 Task: For heading Arial with bold.  font size for heading22,  'Change the font style of data to'Arial Narrow.  and font size to 14,  Change the alignment of both headline & data to Align middle.  In the sheet   Budget Tracker book
Action: Mouse moved to (68, 133)
Screenshot: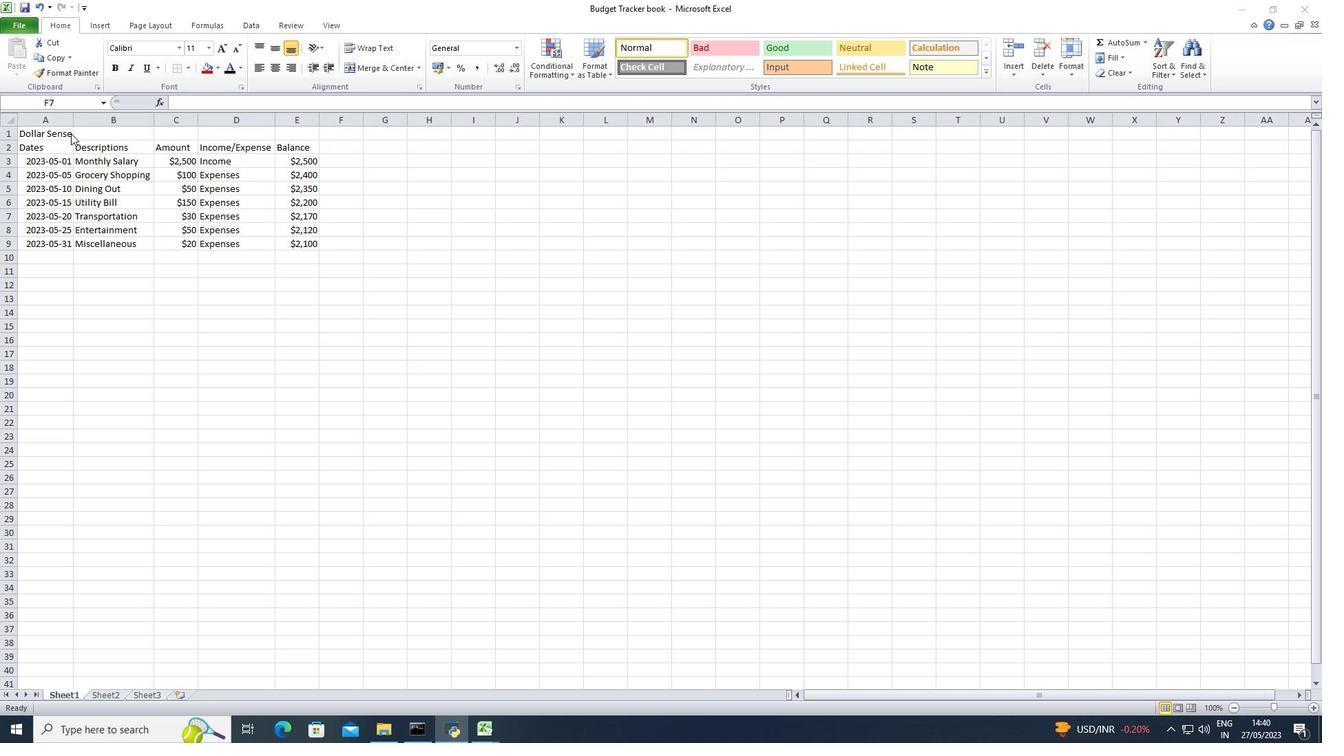 
Action: Mouse pressed left at (68, 133)
Screenshot: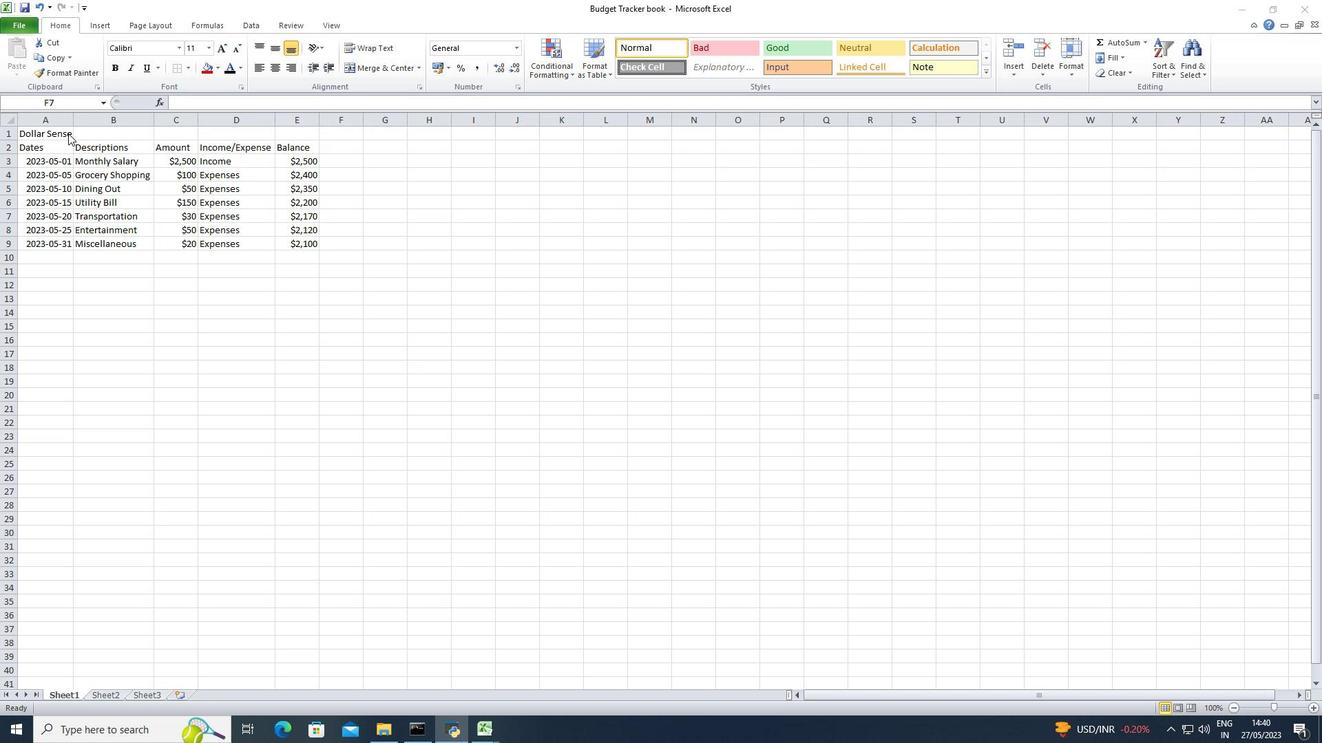 
Action: Mouse moved to (68, 133)
Screenshot: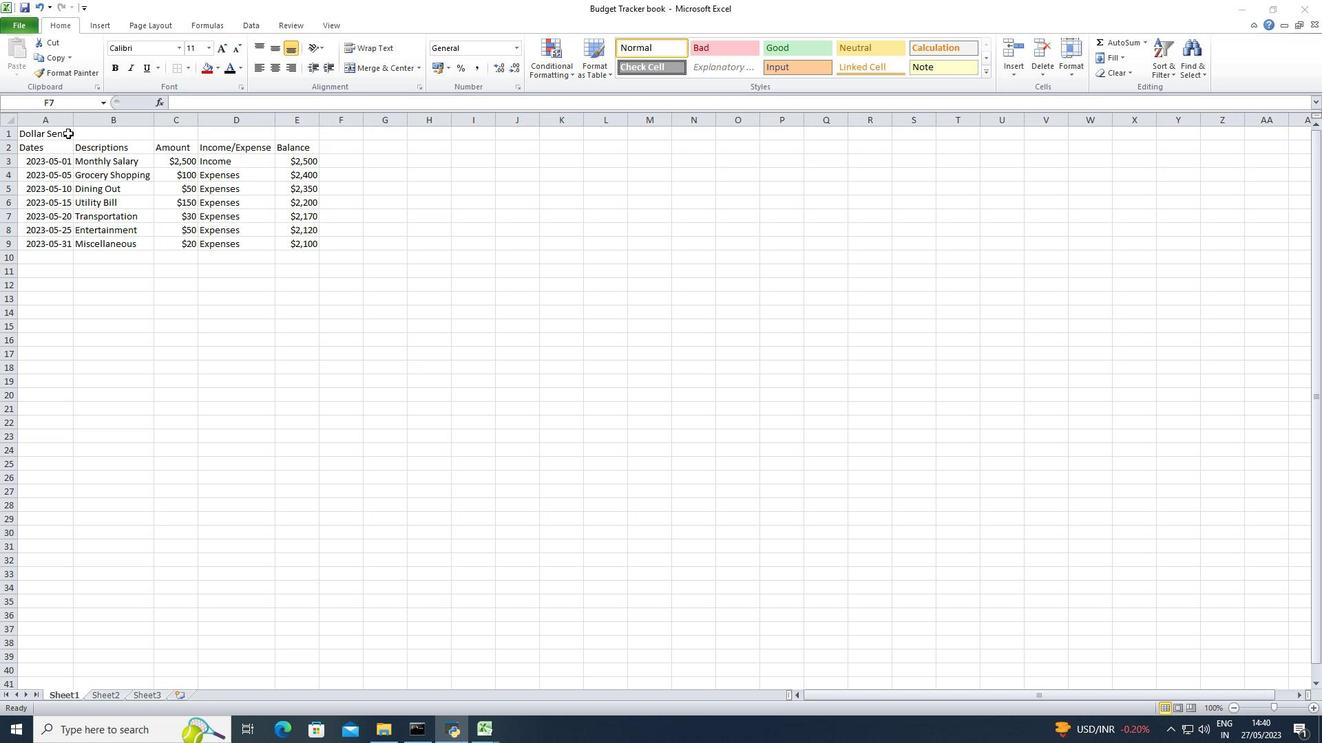 
Action: Mouse pressed left at (68, 133)
Screenshot: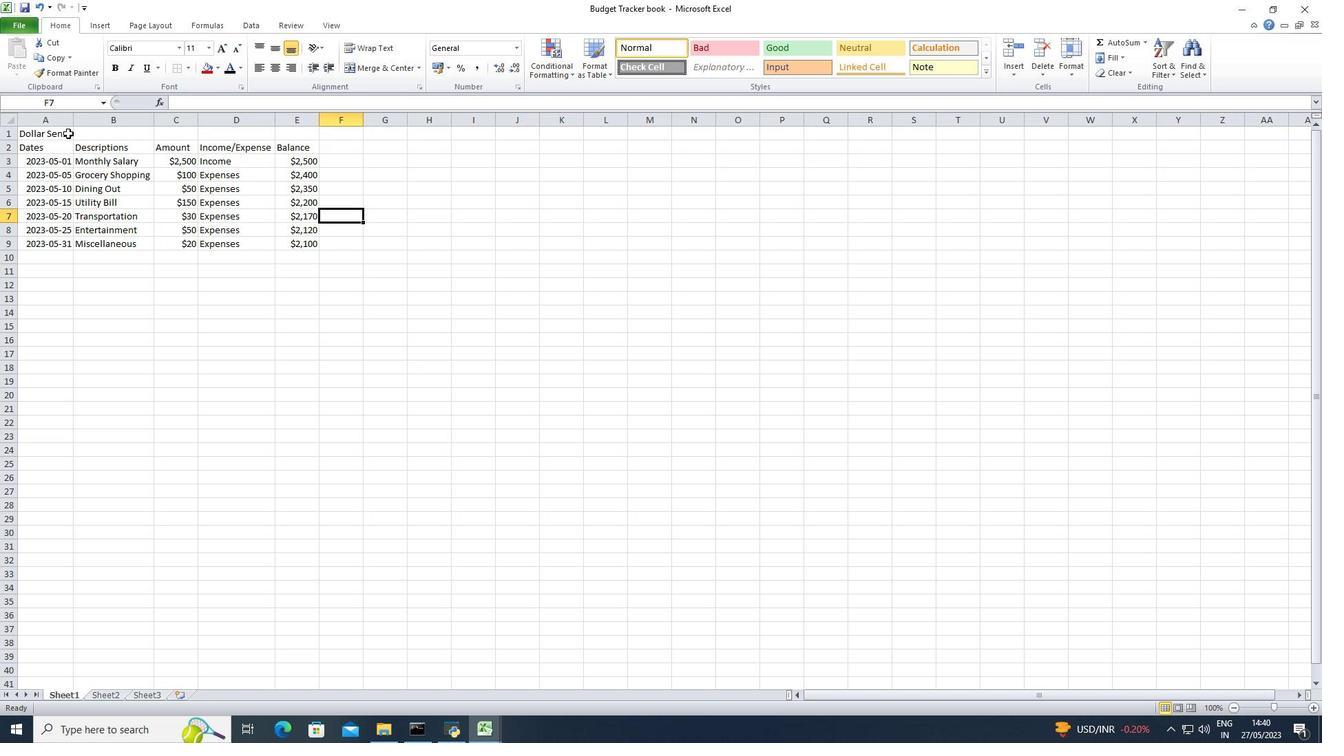 
Action: Mouse moved to (181, 46)
Screenshot: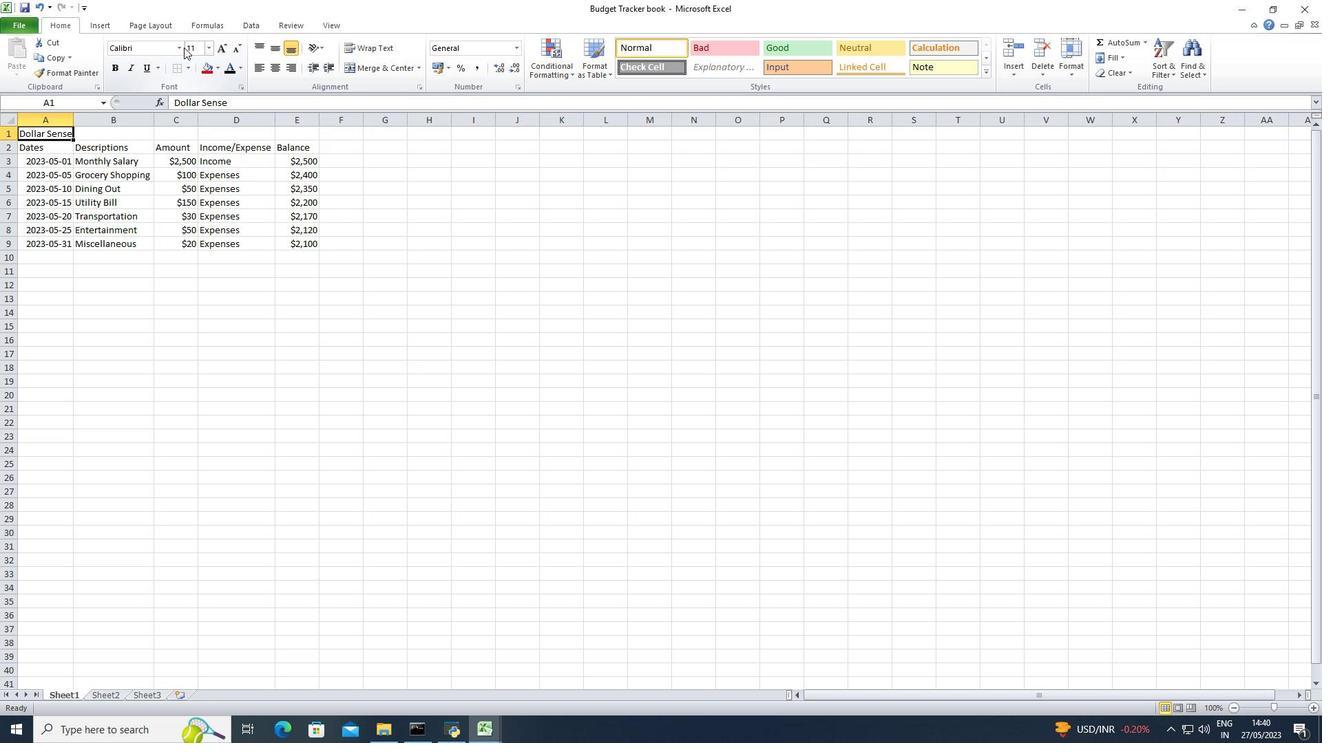 
Action: Mouse pressed left at (181, 46)
Screenshot: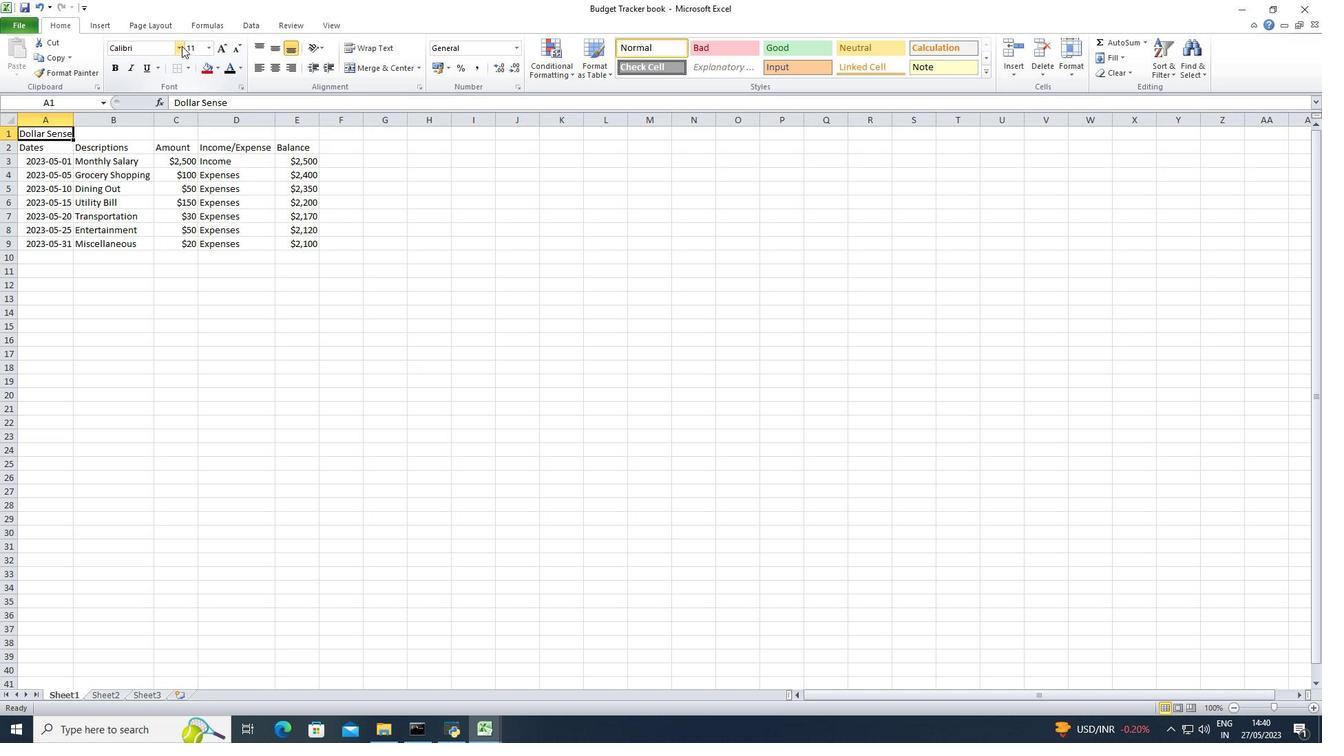 
Action: Mouse moved to (170, 62)
Screenshot: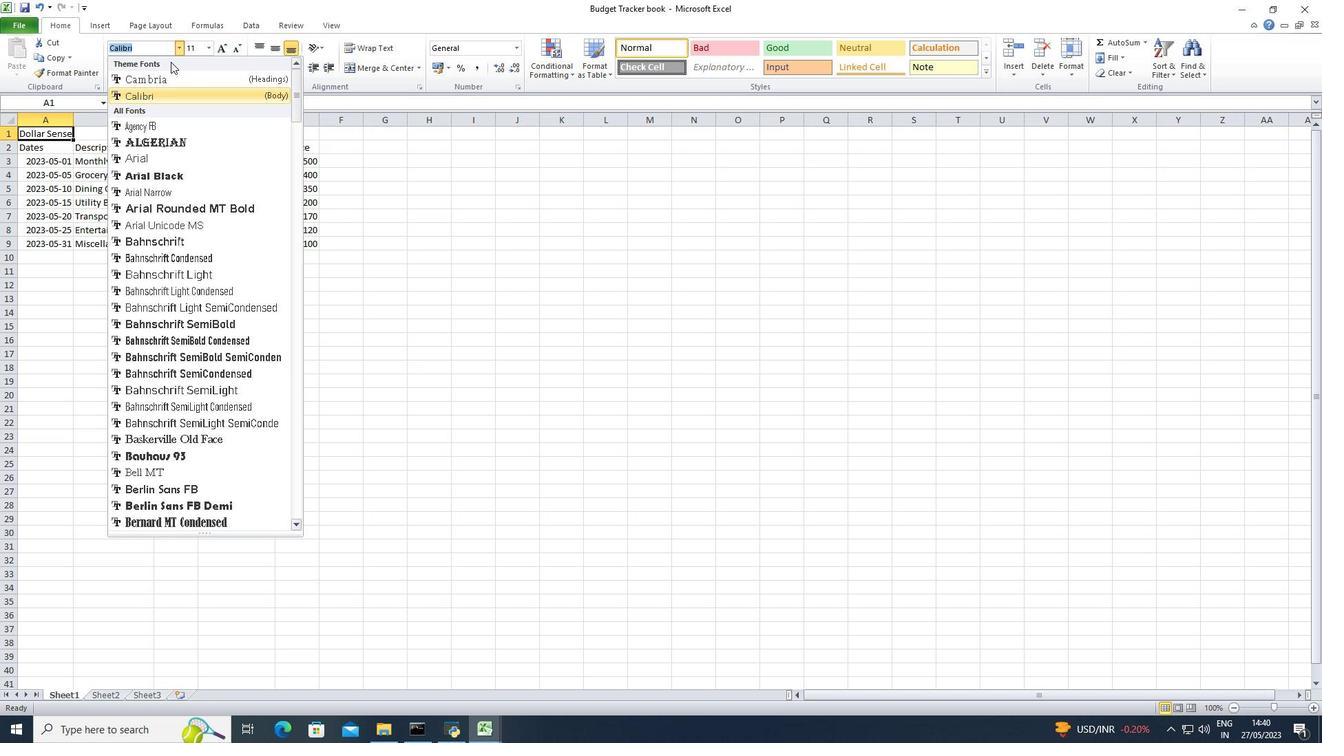 
Action: Mouse scrolled (170, 61) with delta (0, 0)
Screenshot: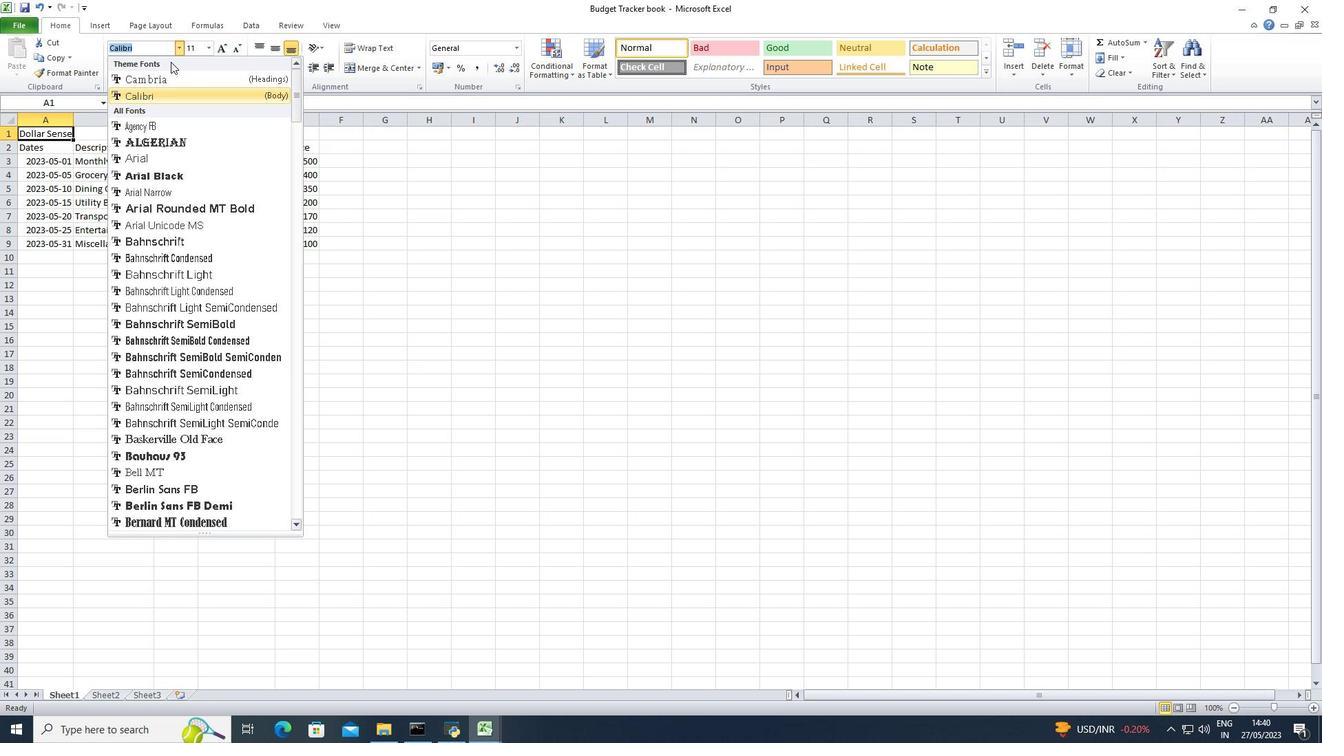 
Action: Mouse moved to (170, 64)
Screenshot: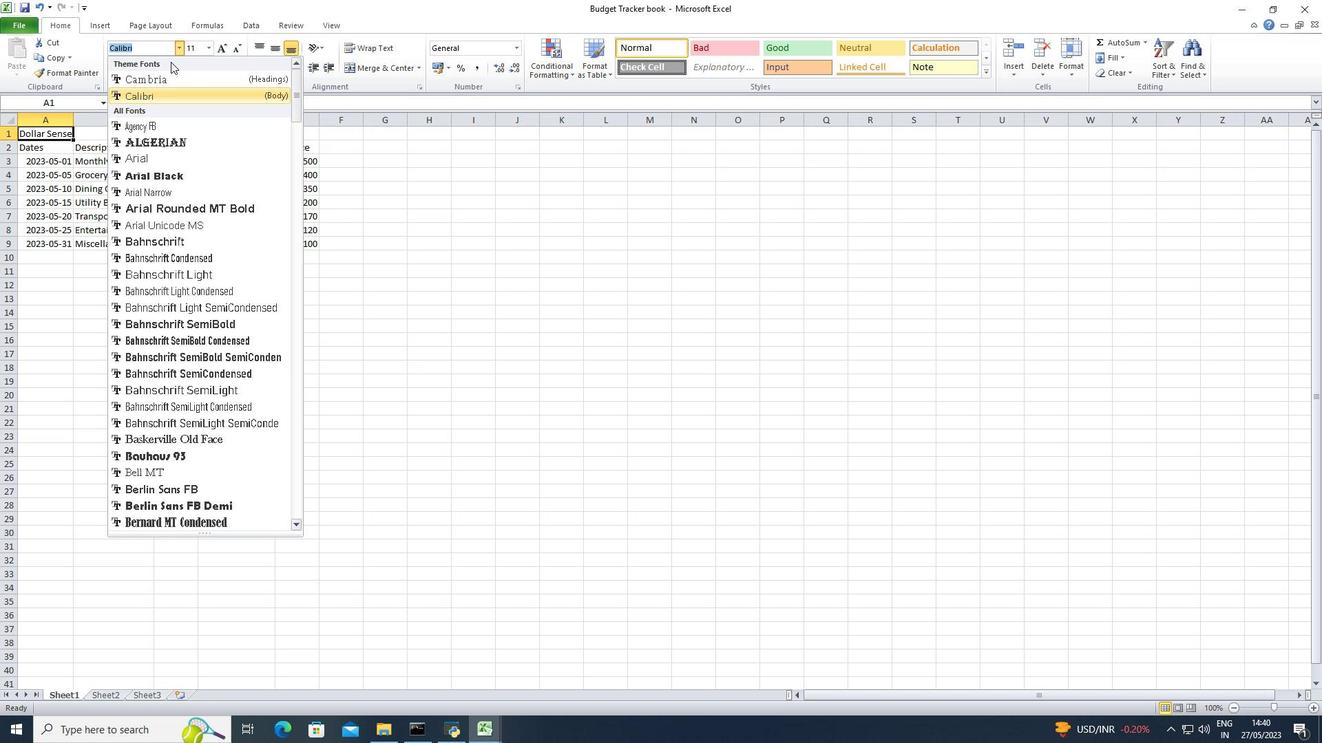 
Action: Mouse scrolled (170, 64) with delta (0, 0)
Screenshot: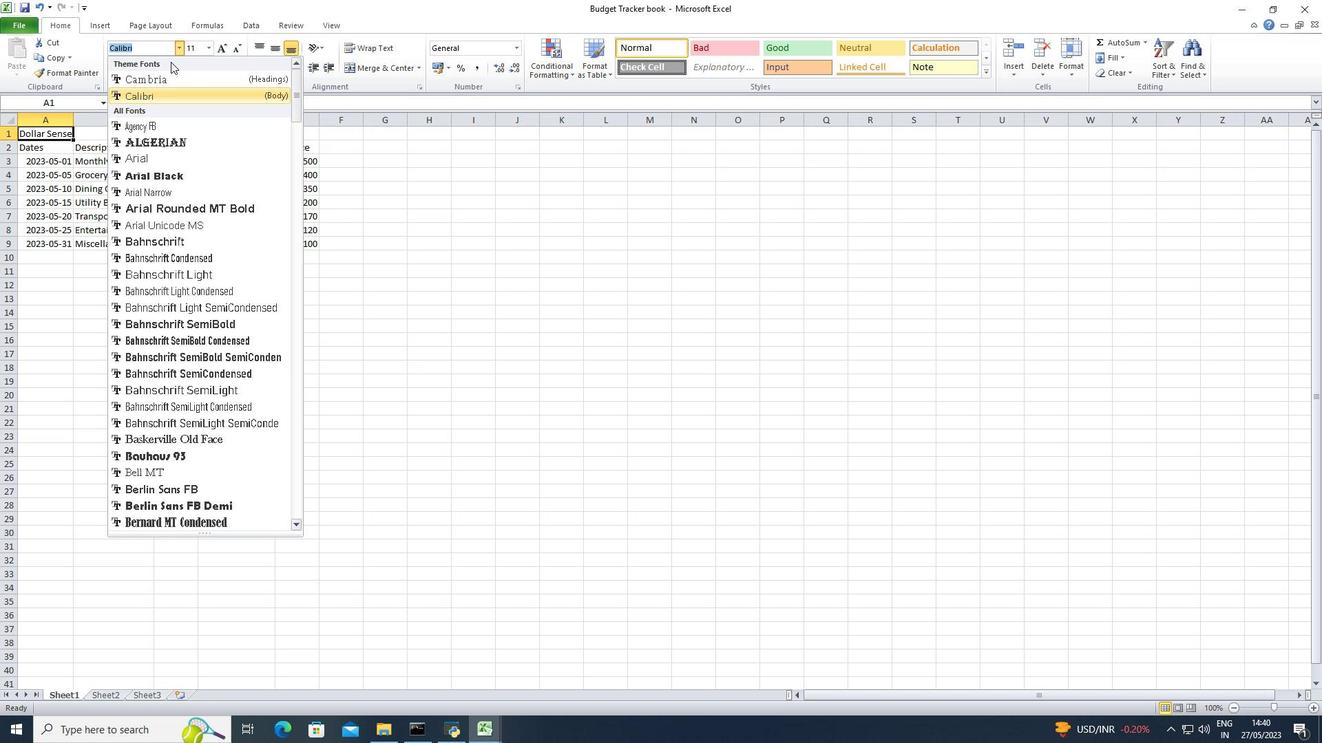
Action: Mouse moved to (170, 69)
Screenshot: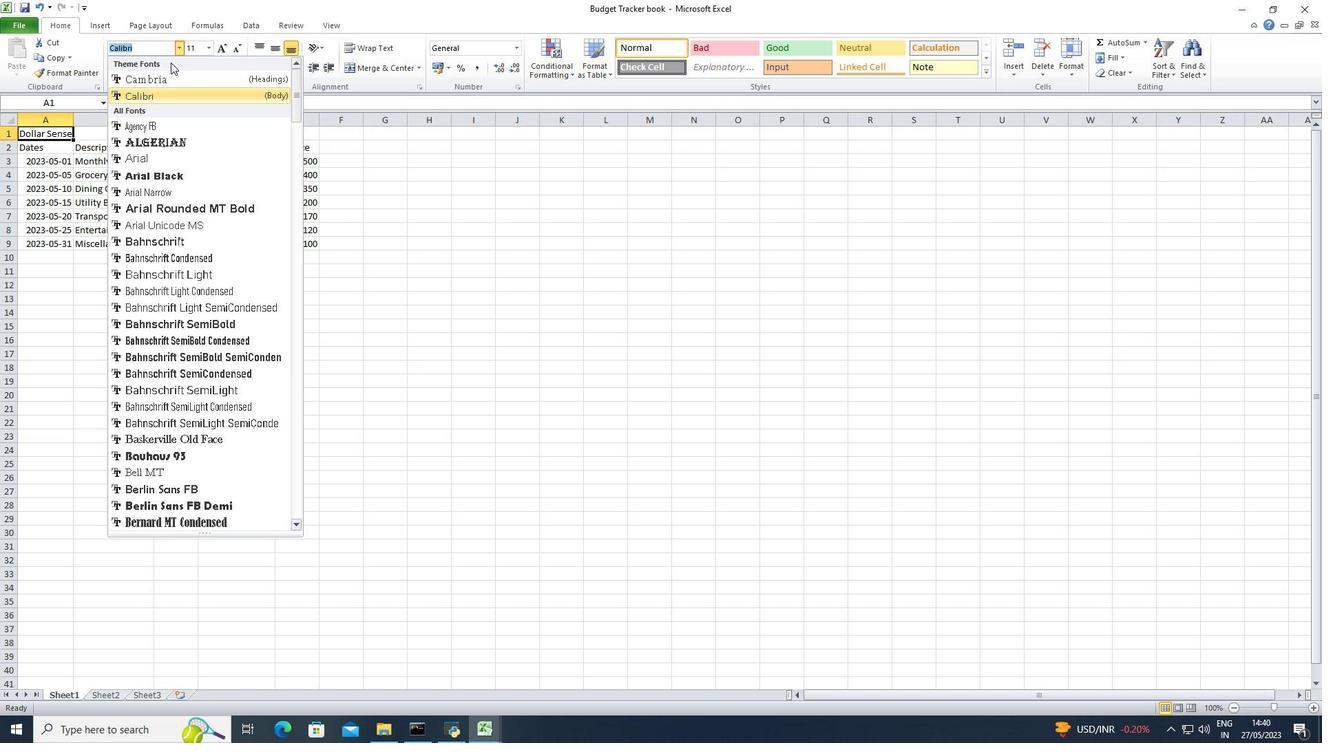 
Action: Mouse scrolled (170, 68) with delta (0, 0)
Screenshot: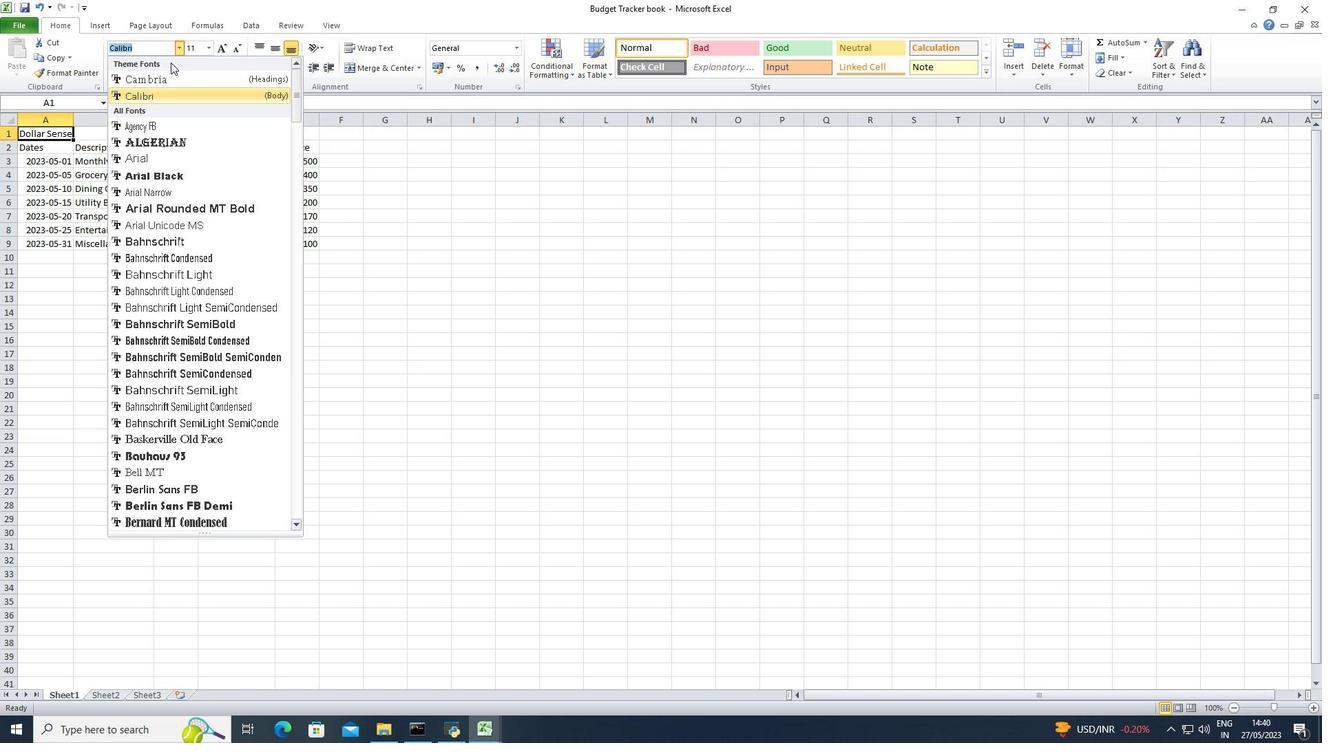 
Action: Mouse moved to (168, 79)
Screenshot: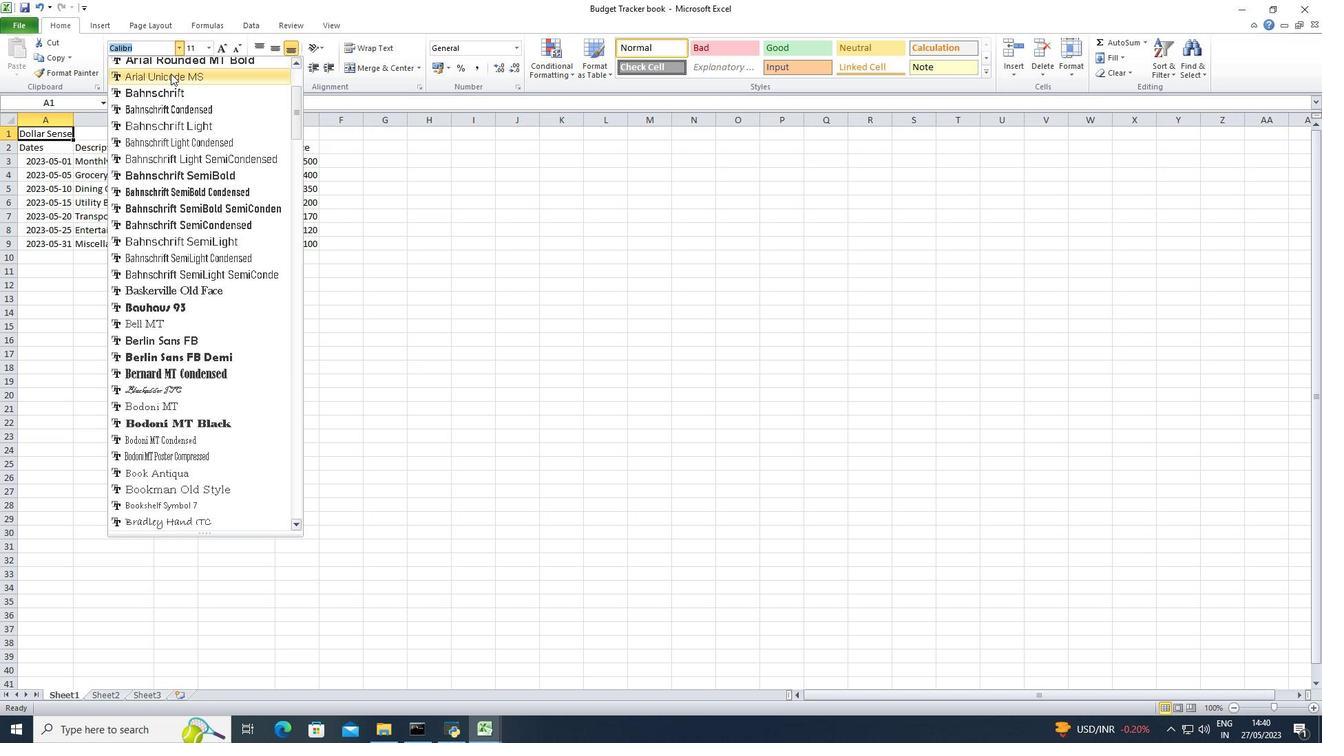 
Action: Mouse scrolled (168, 79) with delta (0, 0)
Screenshot: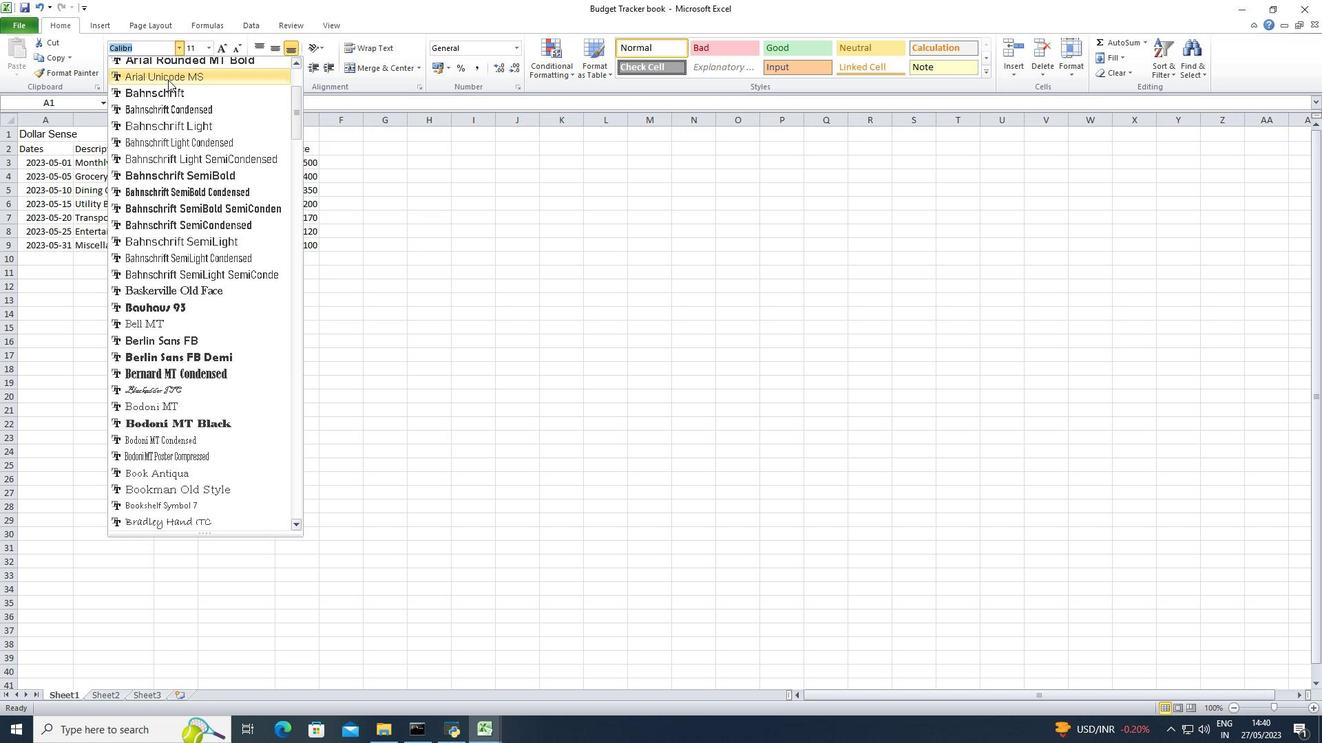 
Action: Mouse scrolled (168, 80) with delta (0, 0)
Screenshot: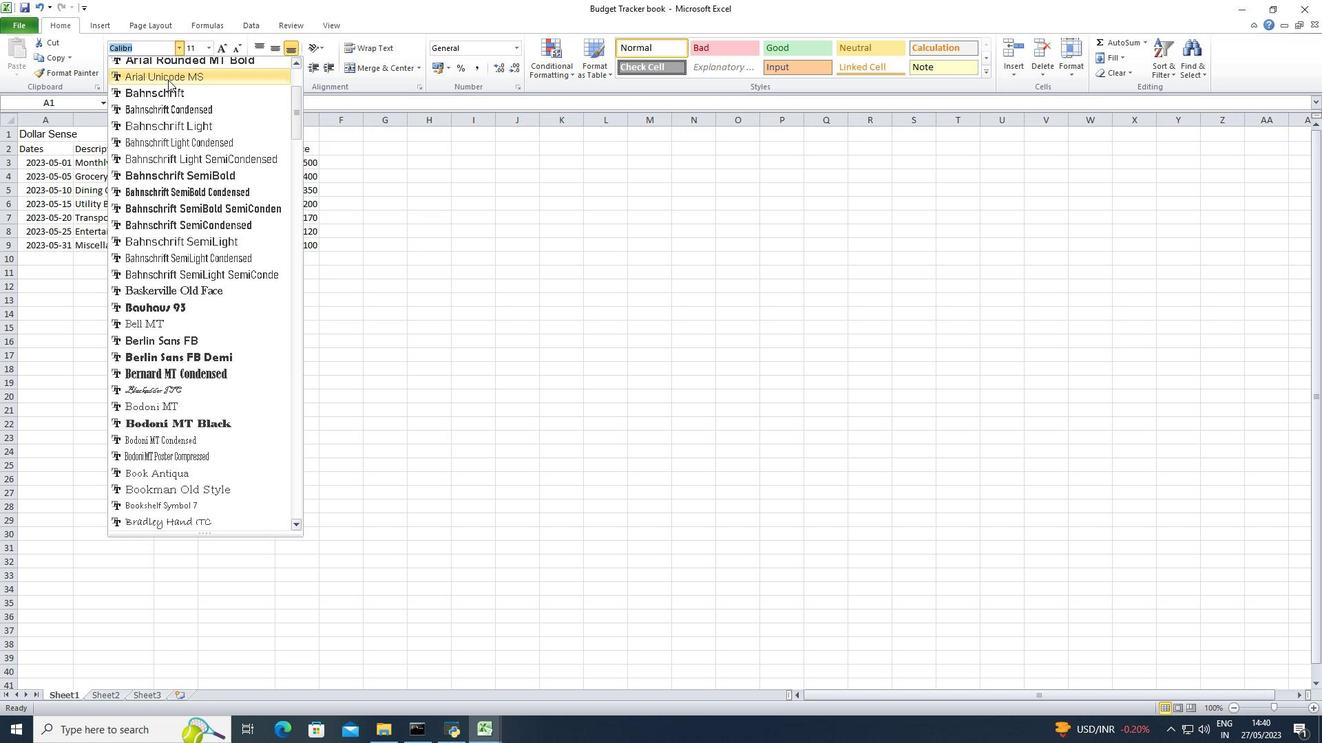 
Action: Mouse scrolled (168, 80) with delta (0, 0)
Screenshot: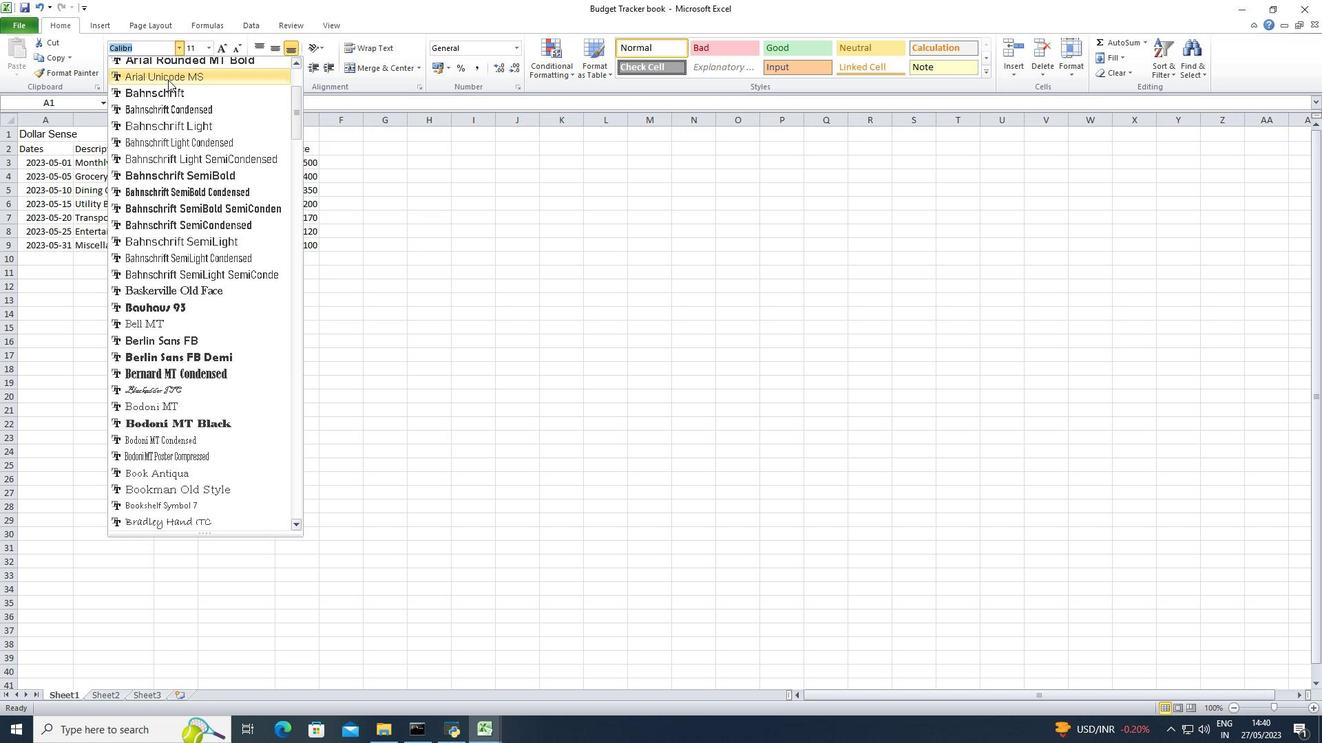 
Action: Mouse scrolled (168, 80) with delta (0, 0)
Screenshot: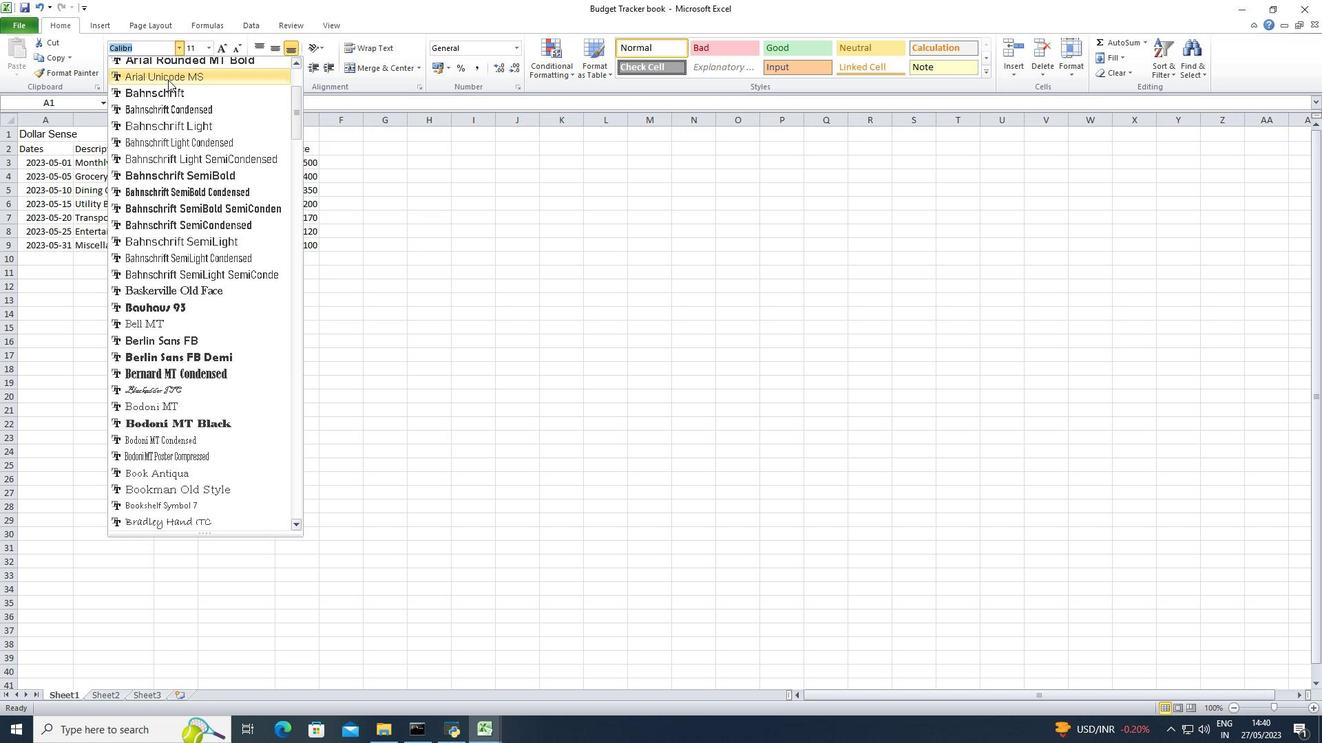
Action: Mouse moved to (150, 110)
Screenshot: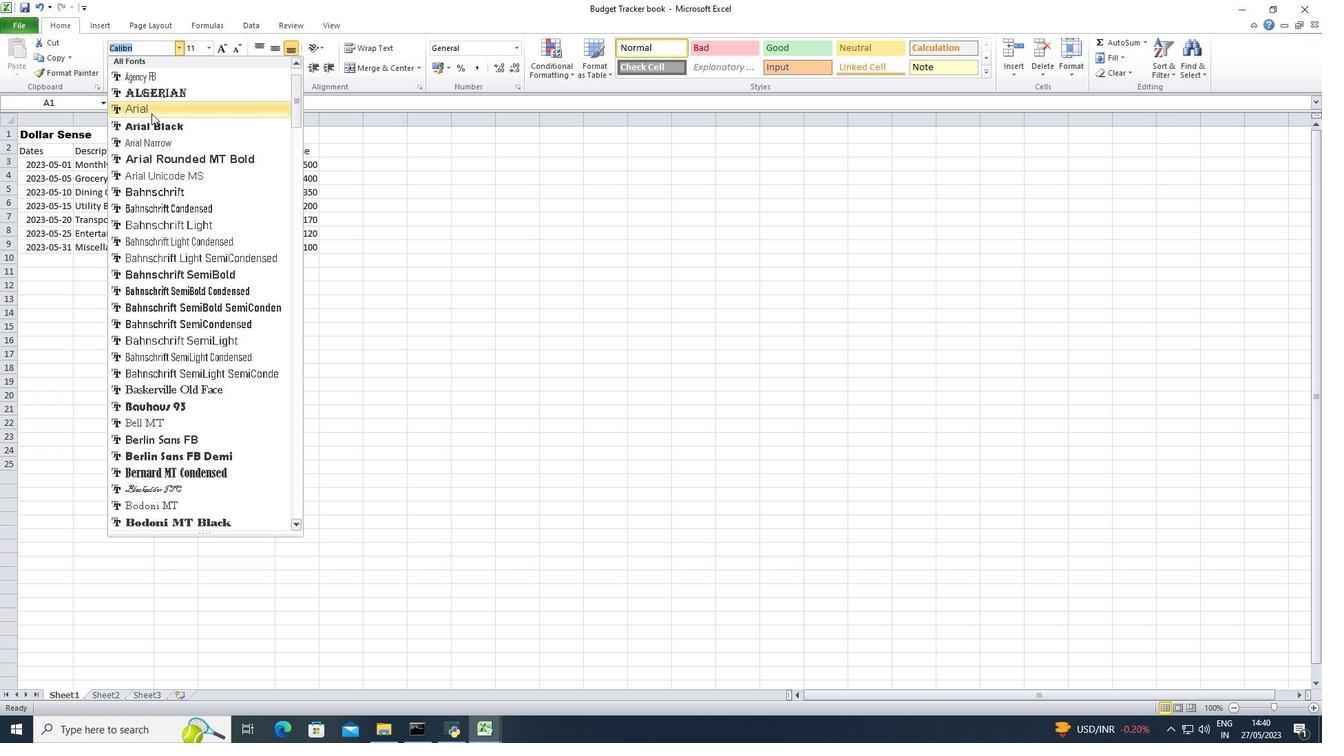 
Action: Mouse pressed left at (150, 110)
Screenshot: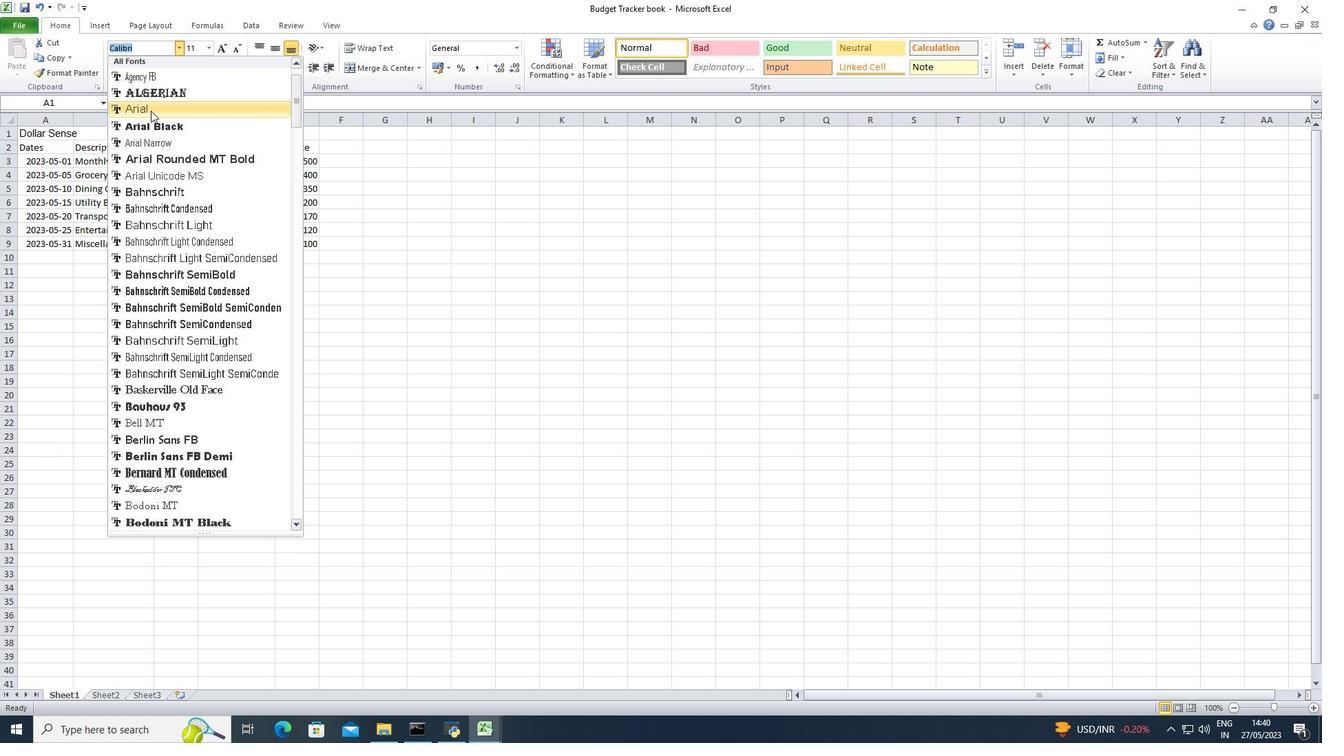 
Action: Mouse moved to (113, 73)
Screenshot: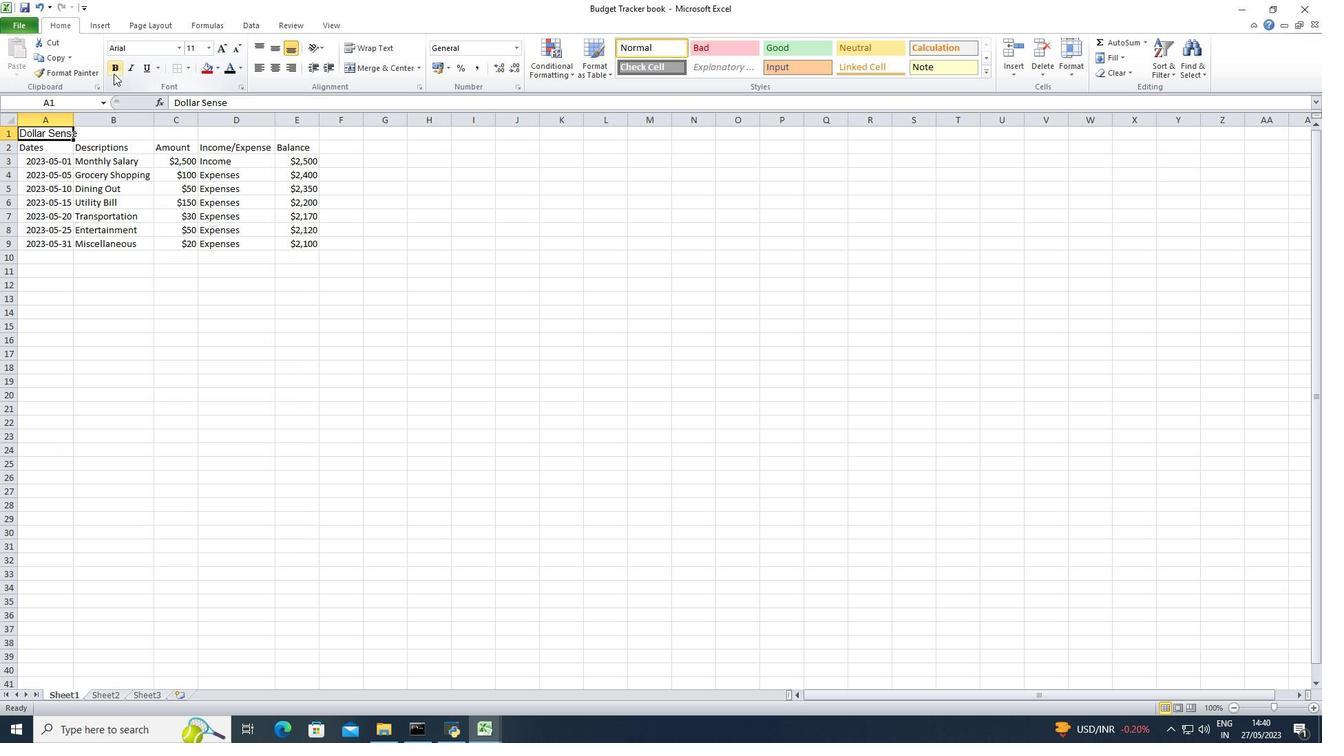 
Action: Mouse pressed left at (113, 73)
Screenshot: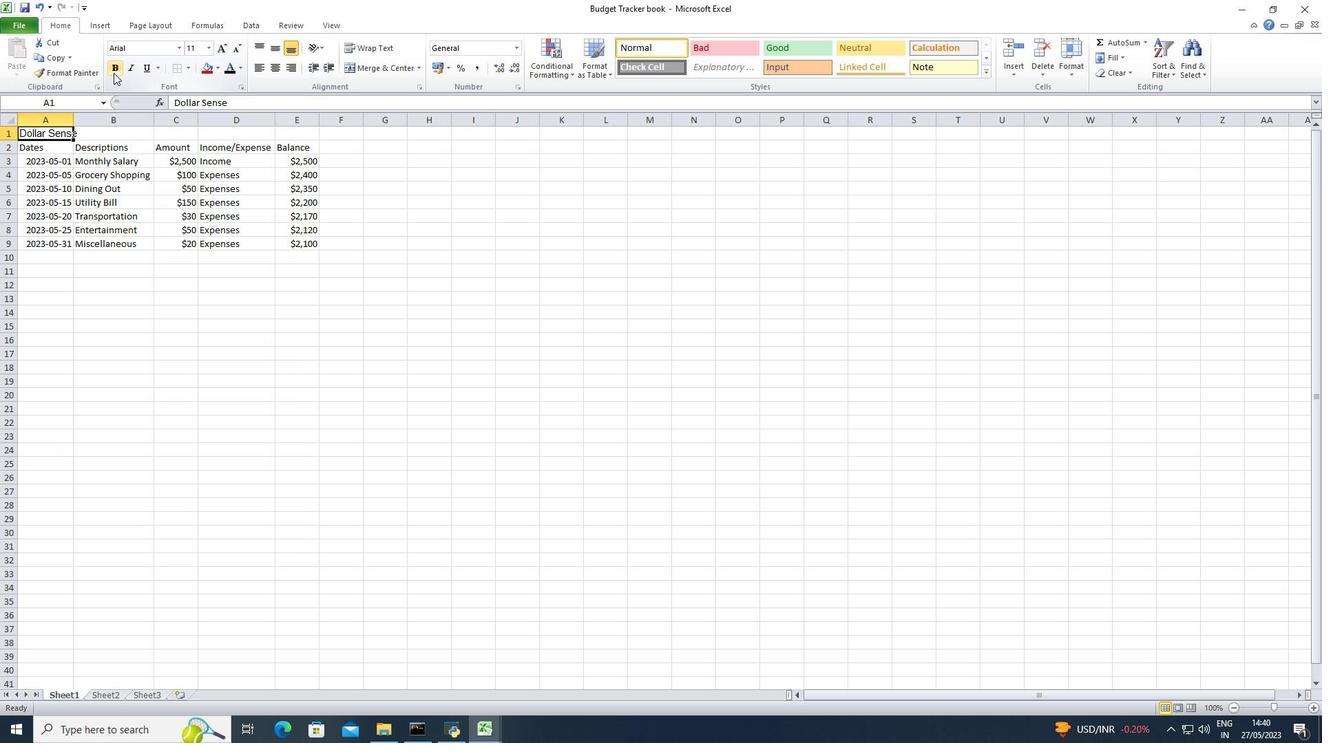 
Action: Mouse moved to (207, 50)
Screenshot: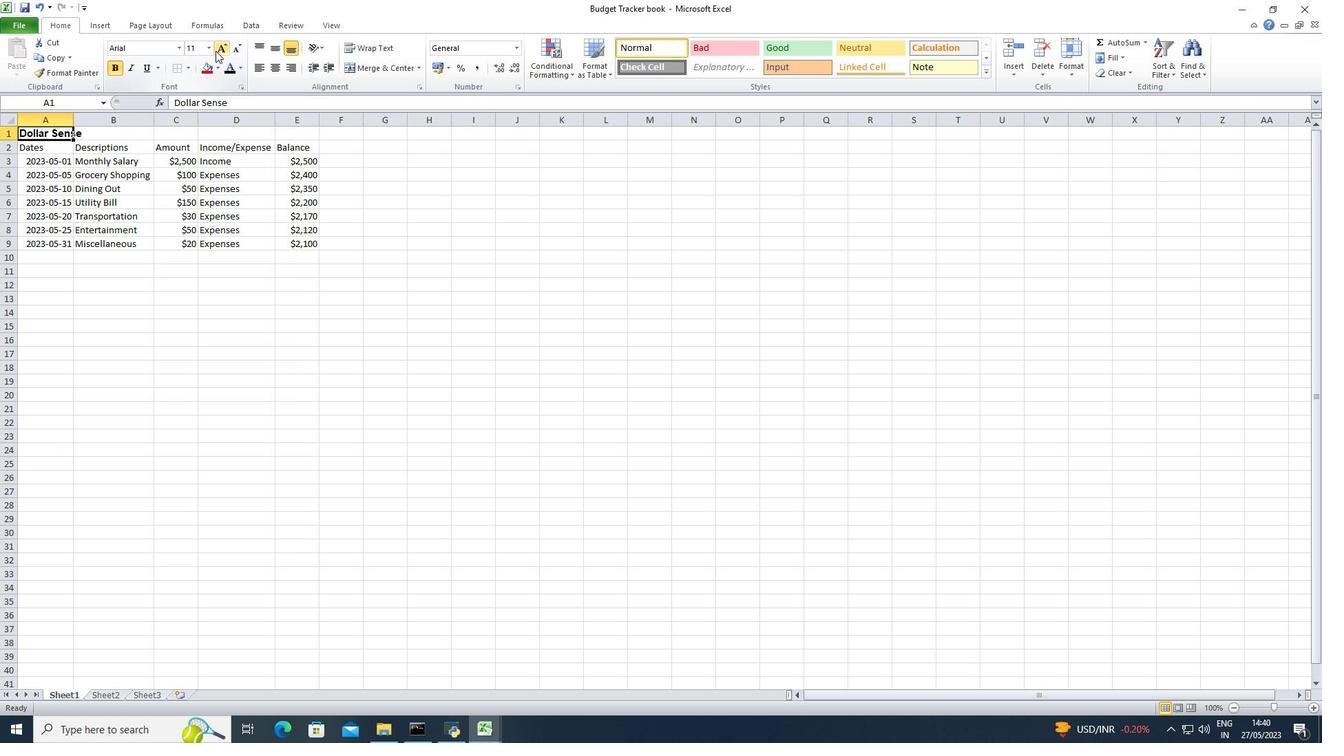 
Action: Mouse pressed left at (207, 50)
Screenshot: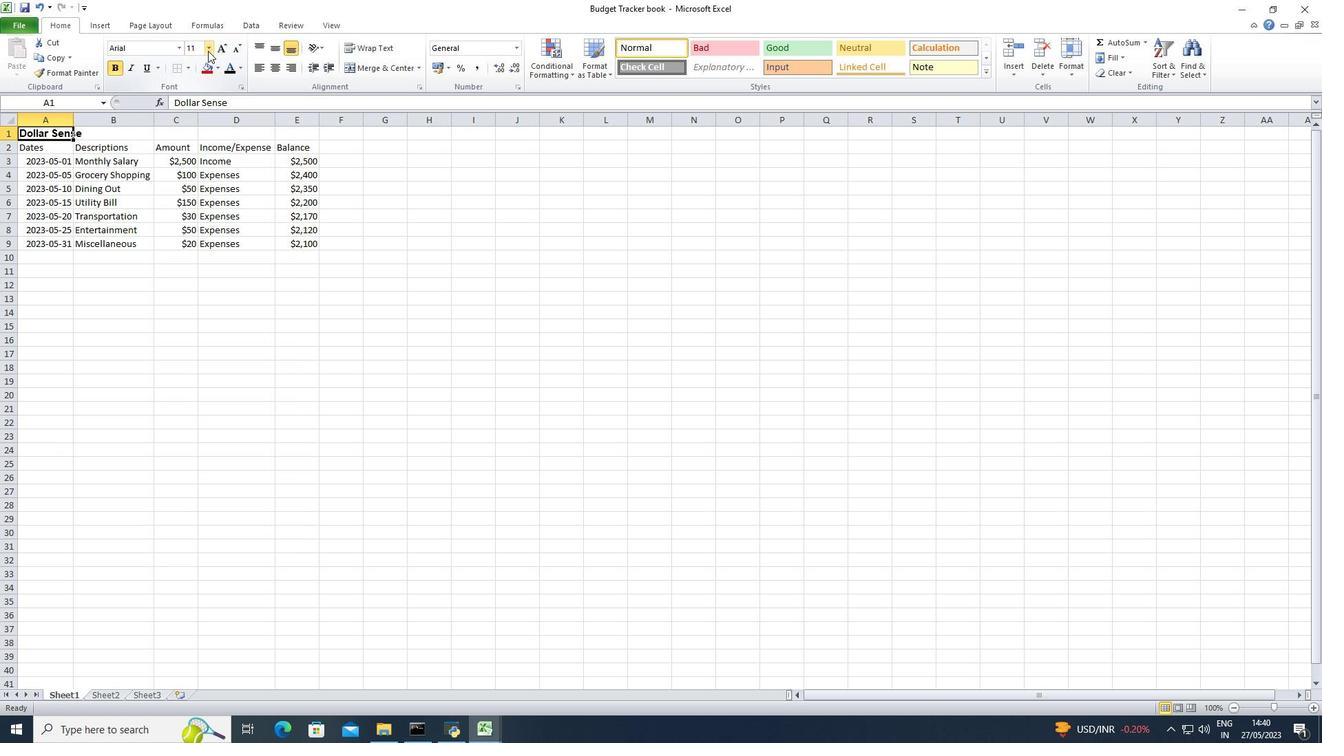 
Action: Mouse moved to (191, 166)
Screenshot: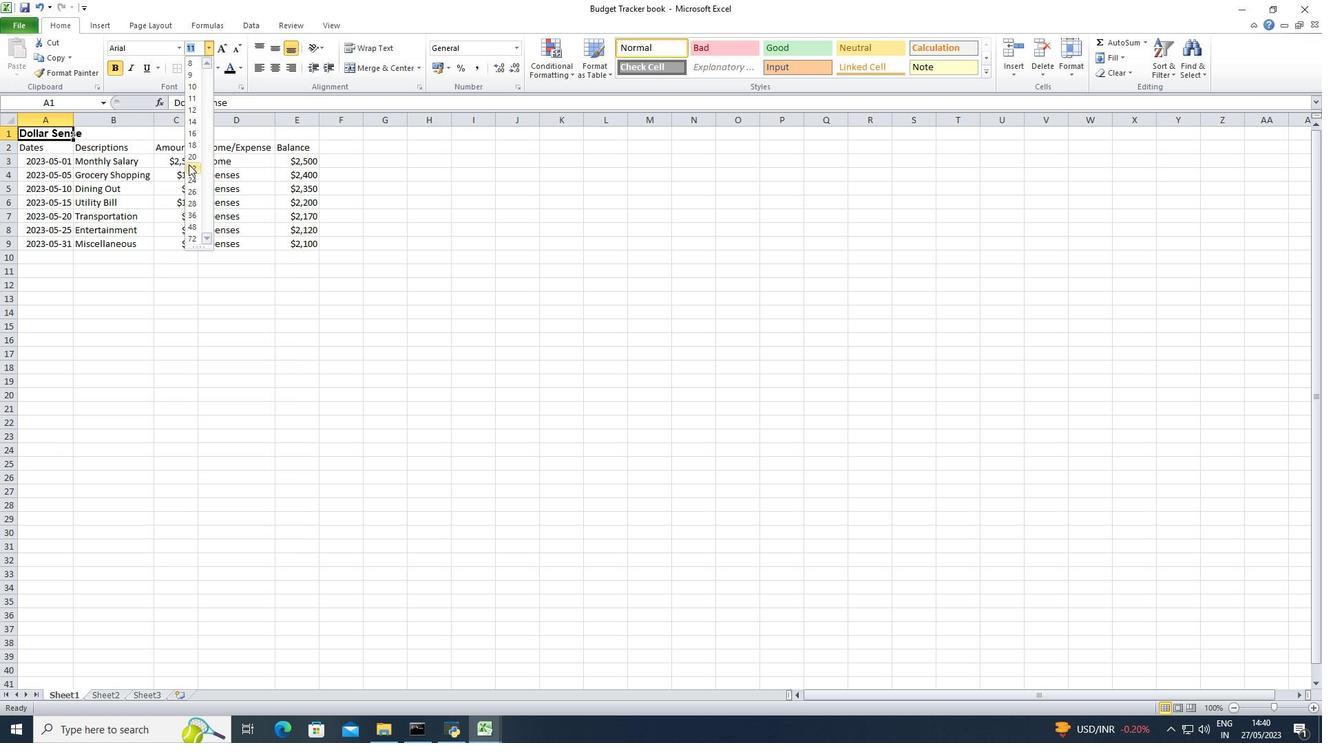 
Action: Mouse pressed left at (191, 166)
Screenshot: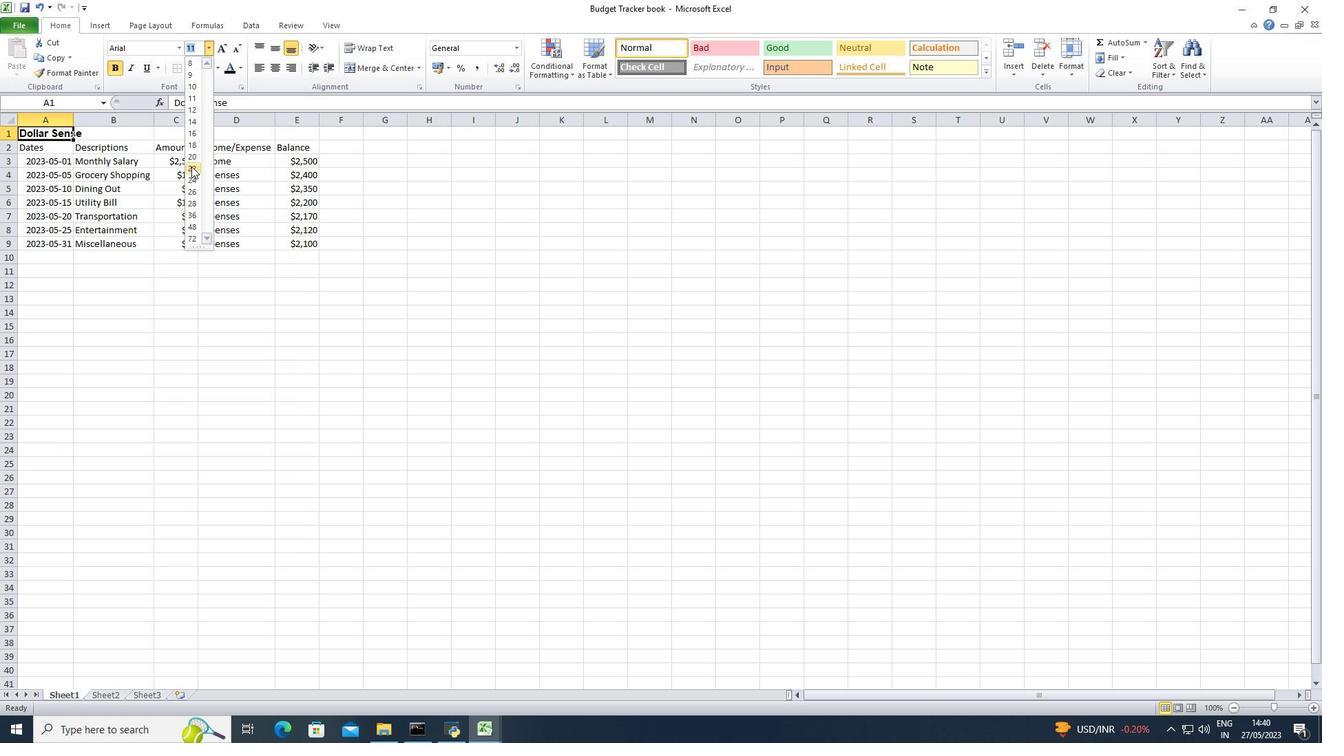 
Action: Mouse moved to (50, 161)
Screenshot: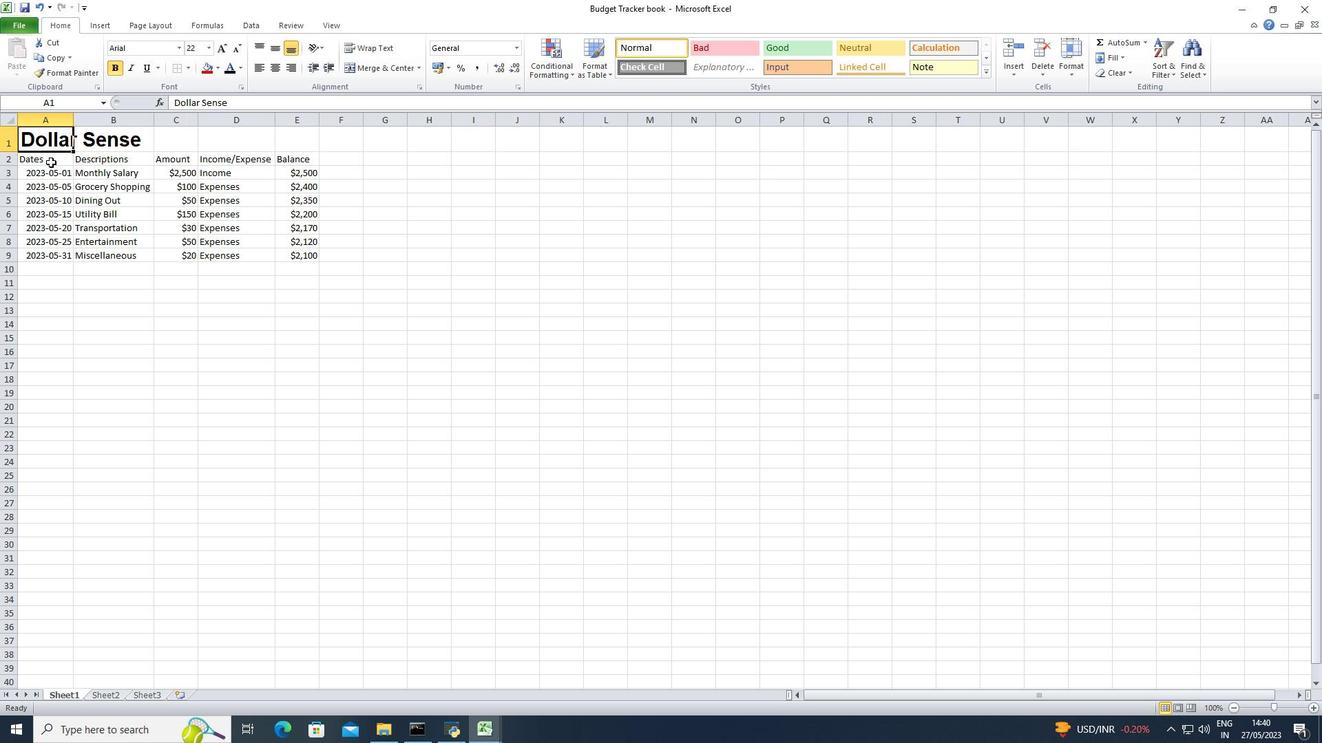 
Action: Mouse pressed left at (50, 161)
Screenshot: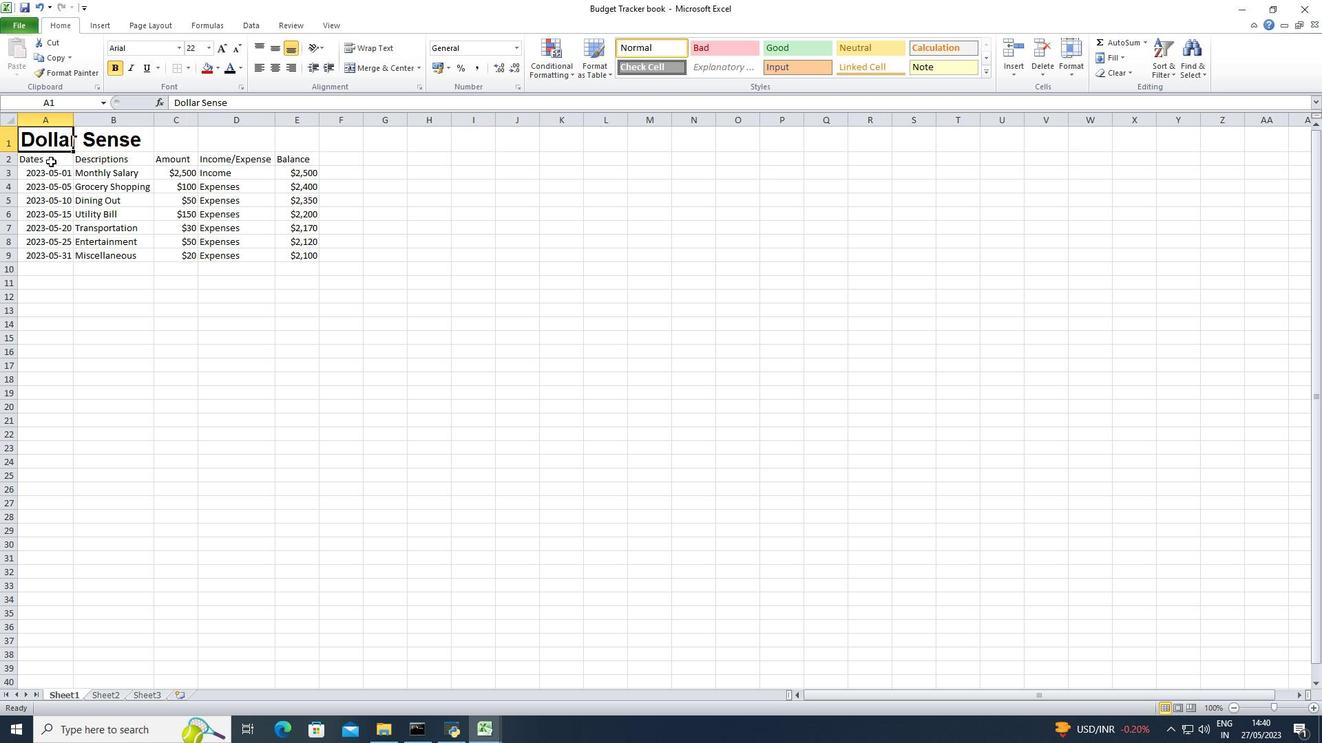 
Action: Mouse moved to (182, 52)
Screenshot: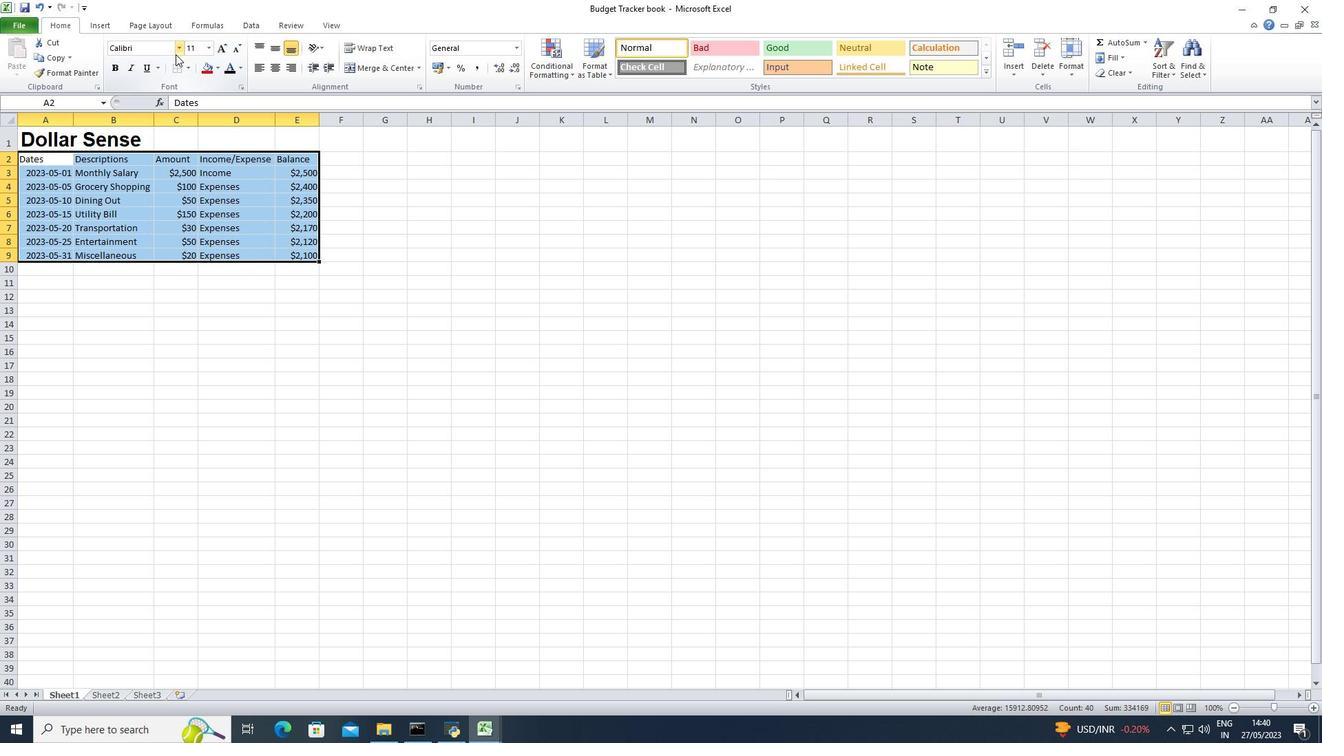 
Action: Mouse pressed left at (182, 52)
Screenshot: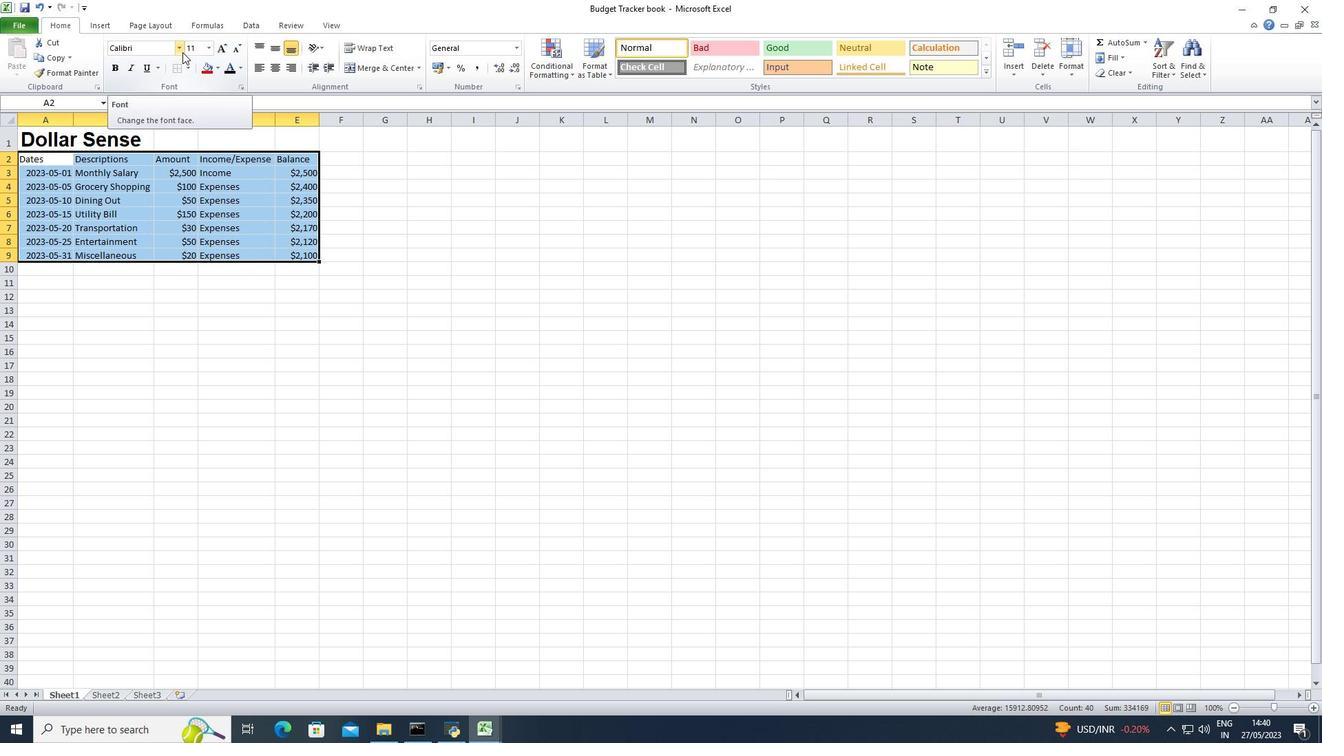 
Action: Mouse moved to (170, 188)
Screenshot: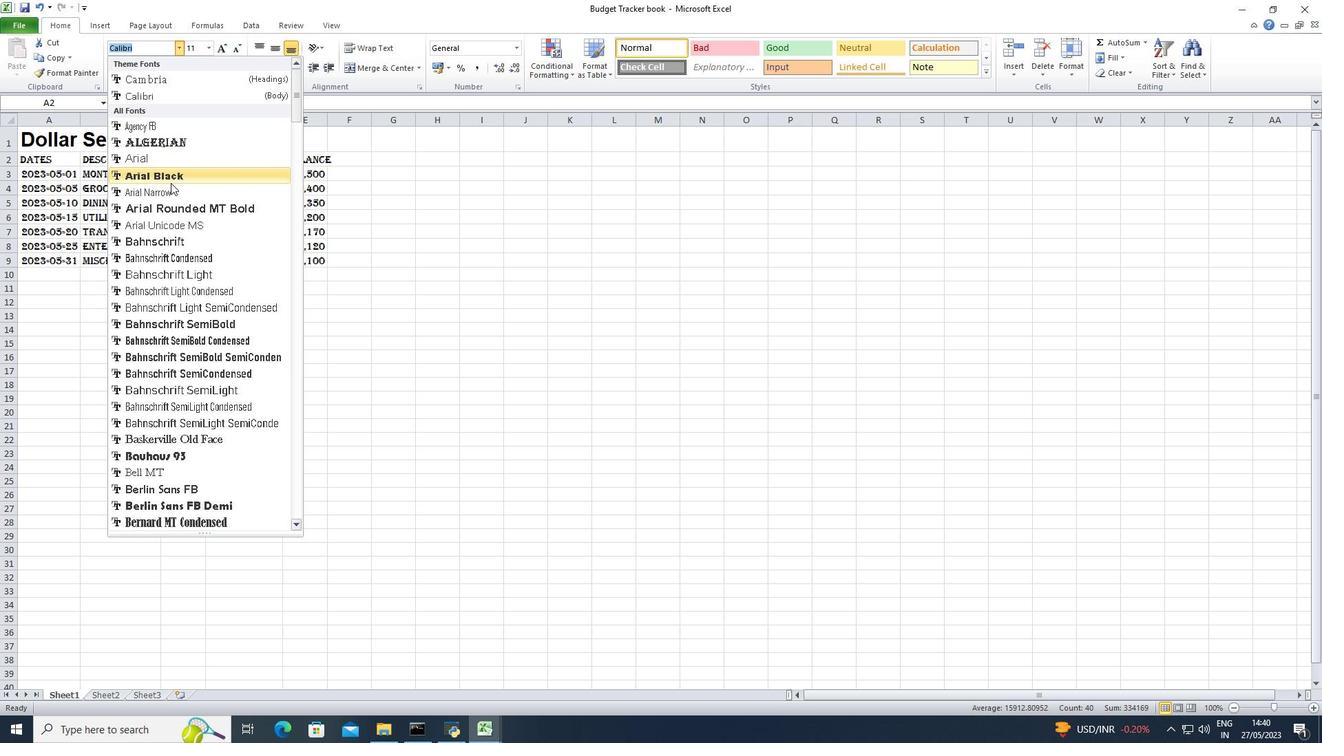 
Action: Mouse pressed left at (170, 188)
Screenshot: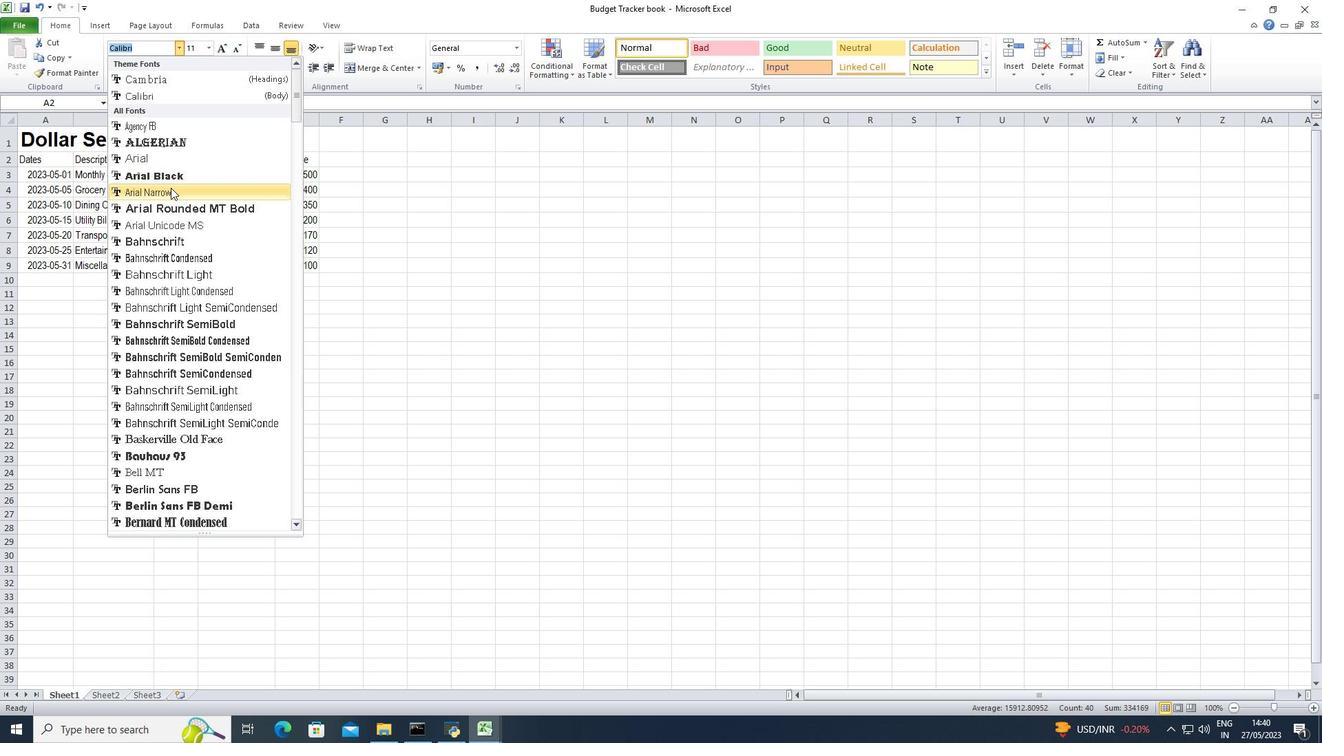 
Action: Mouse moved to (210, 48)
Screenshot: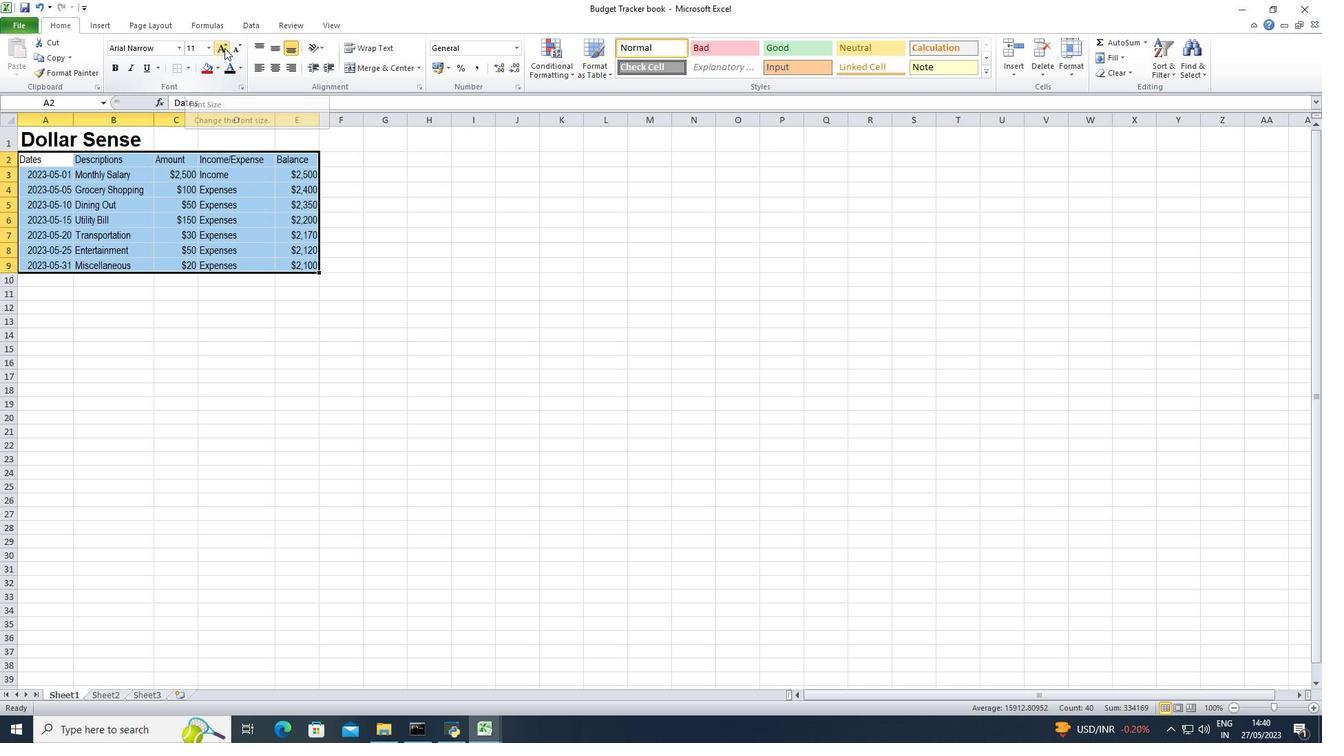 
Action: Mouse pressed left at (210, 48)
Screenshot: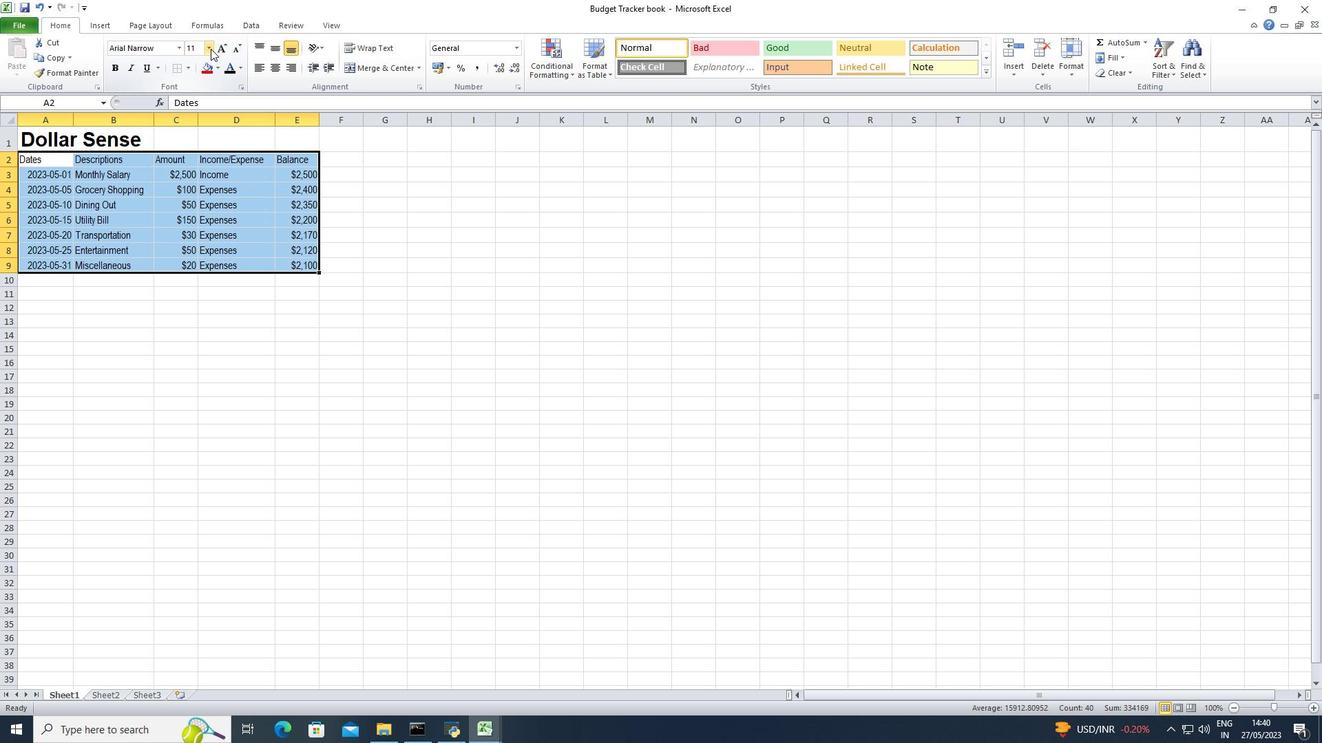 
Action: Mouse moved to (192, 121)
Screenshot: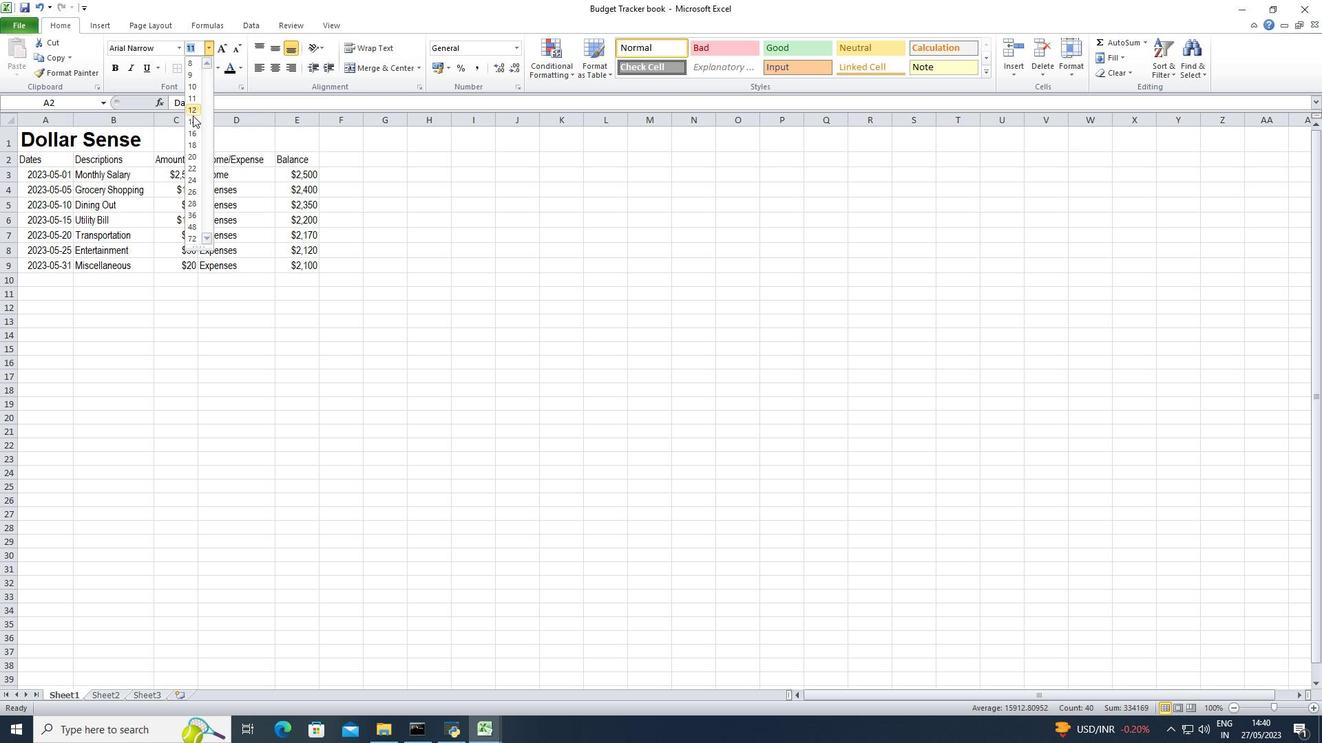 
Action: Mouse pressed left at (192, 121)
Screenshot: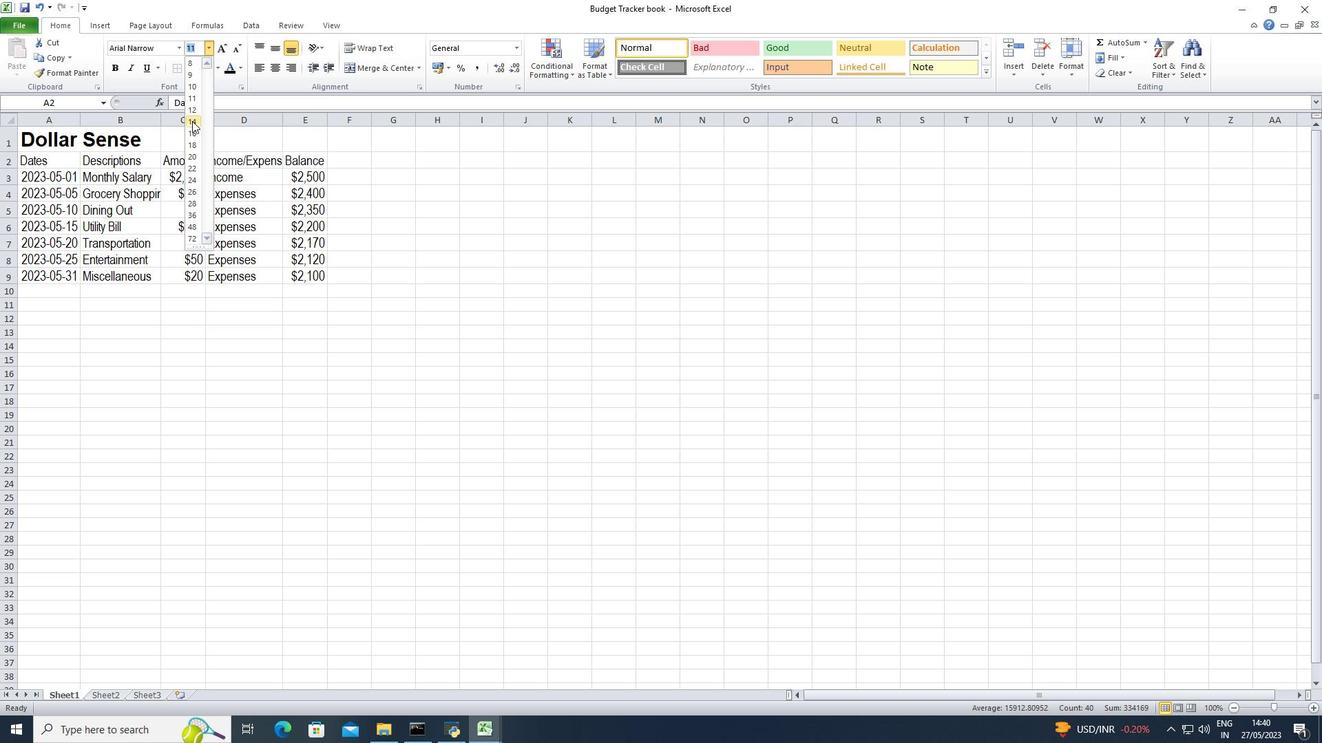 
Action: Mouse moved to (56, 139)
Screenshot: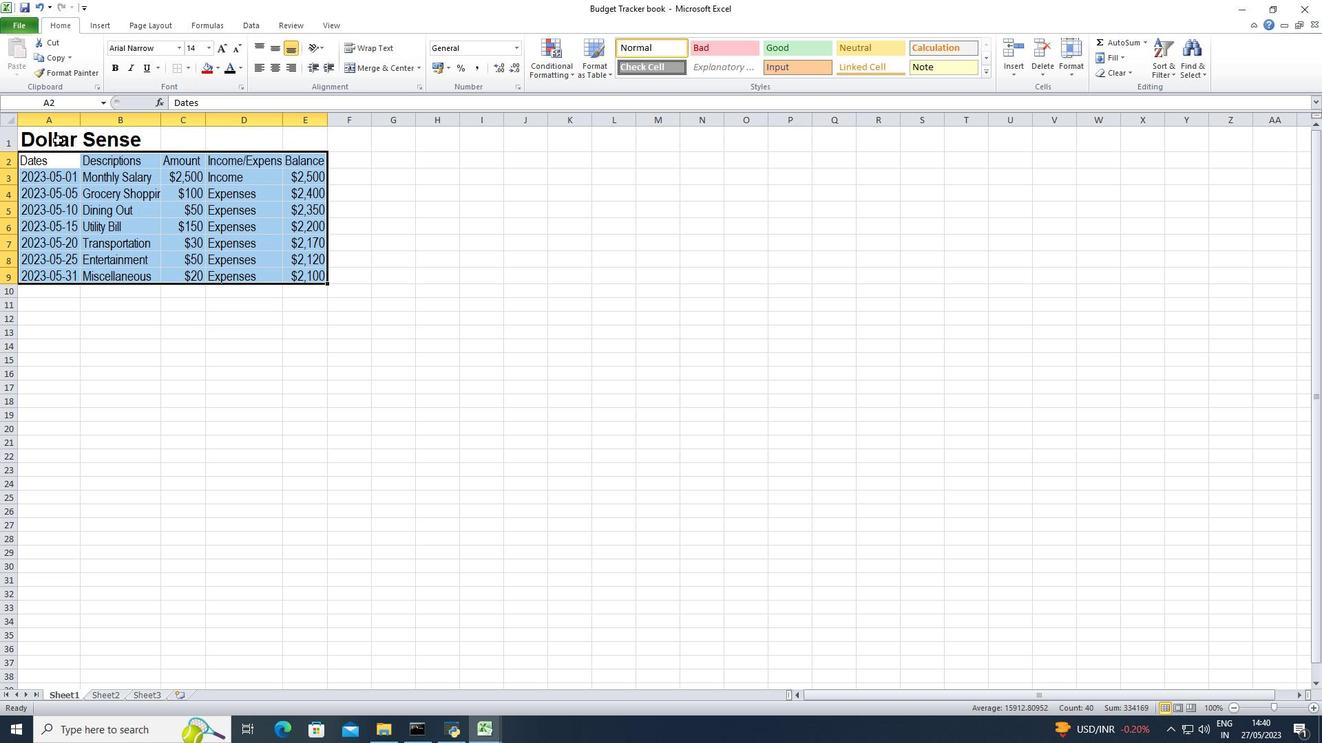 
Action: Mouse pressed left at (56, 139)
Screenshot: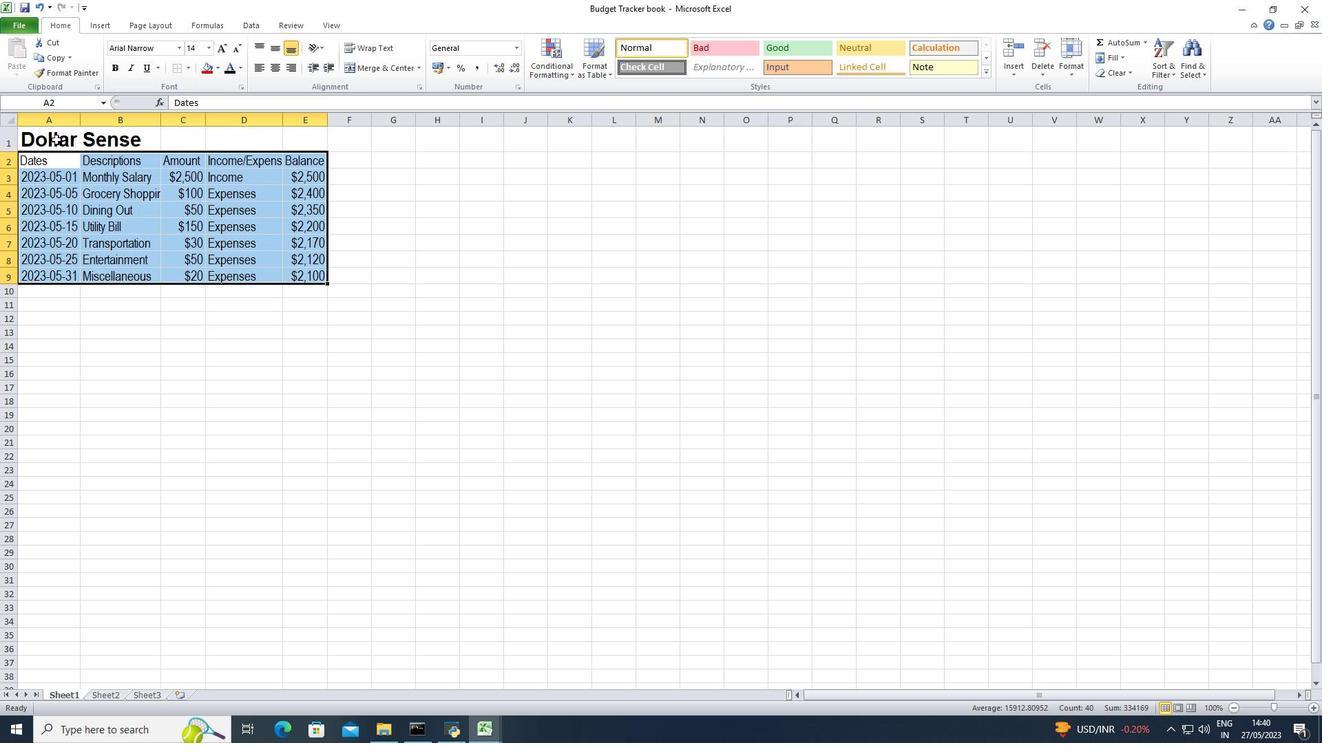 
Action: Mouse moved to (361, 68)
Screenshot: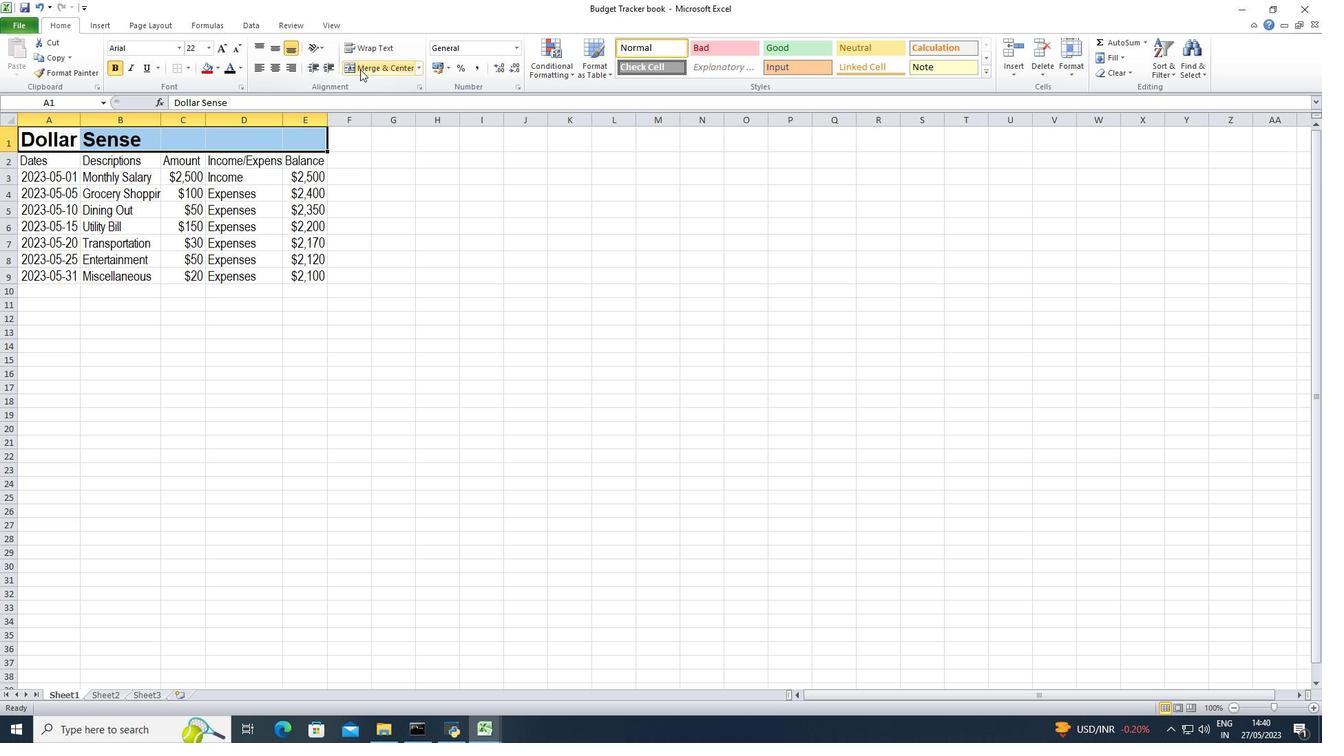 
Action: Mouse pressed left at (361, 68)
Screenshot: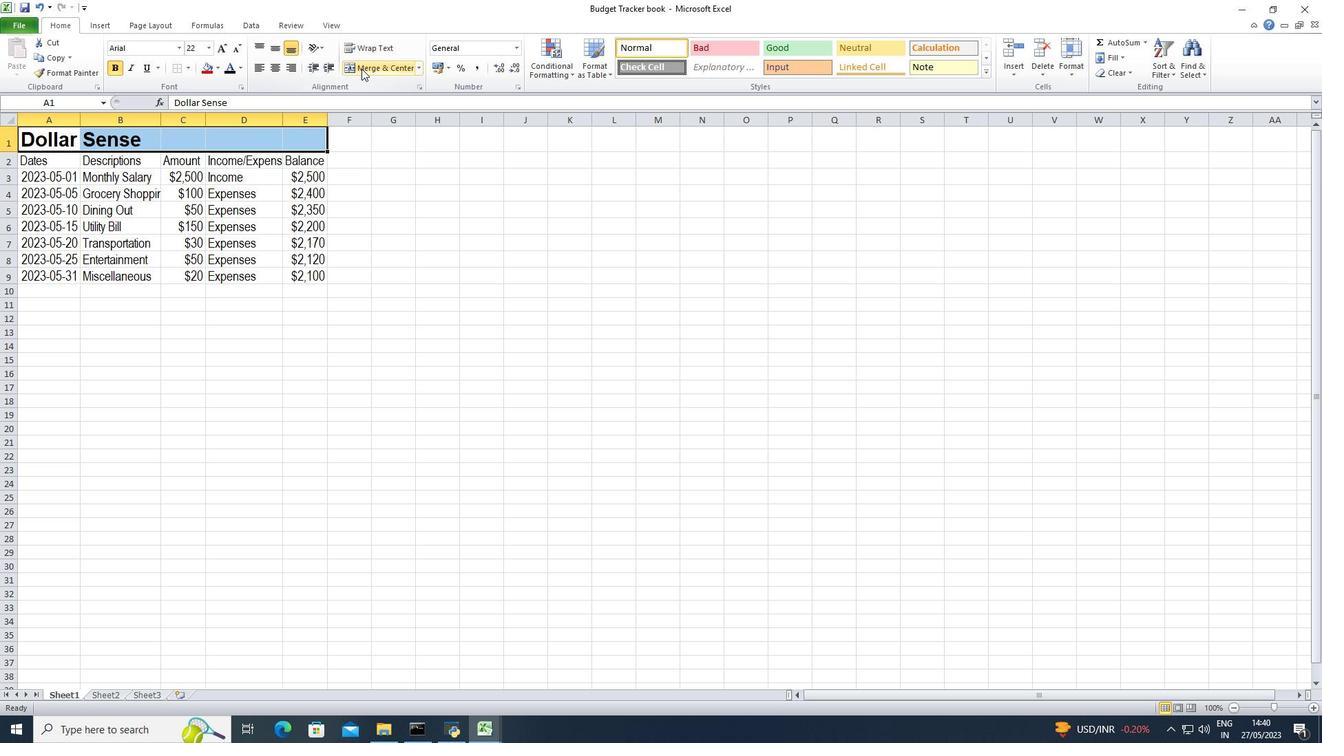
Action: Mouse moved to (67, 139)
Screenshot: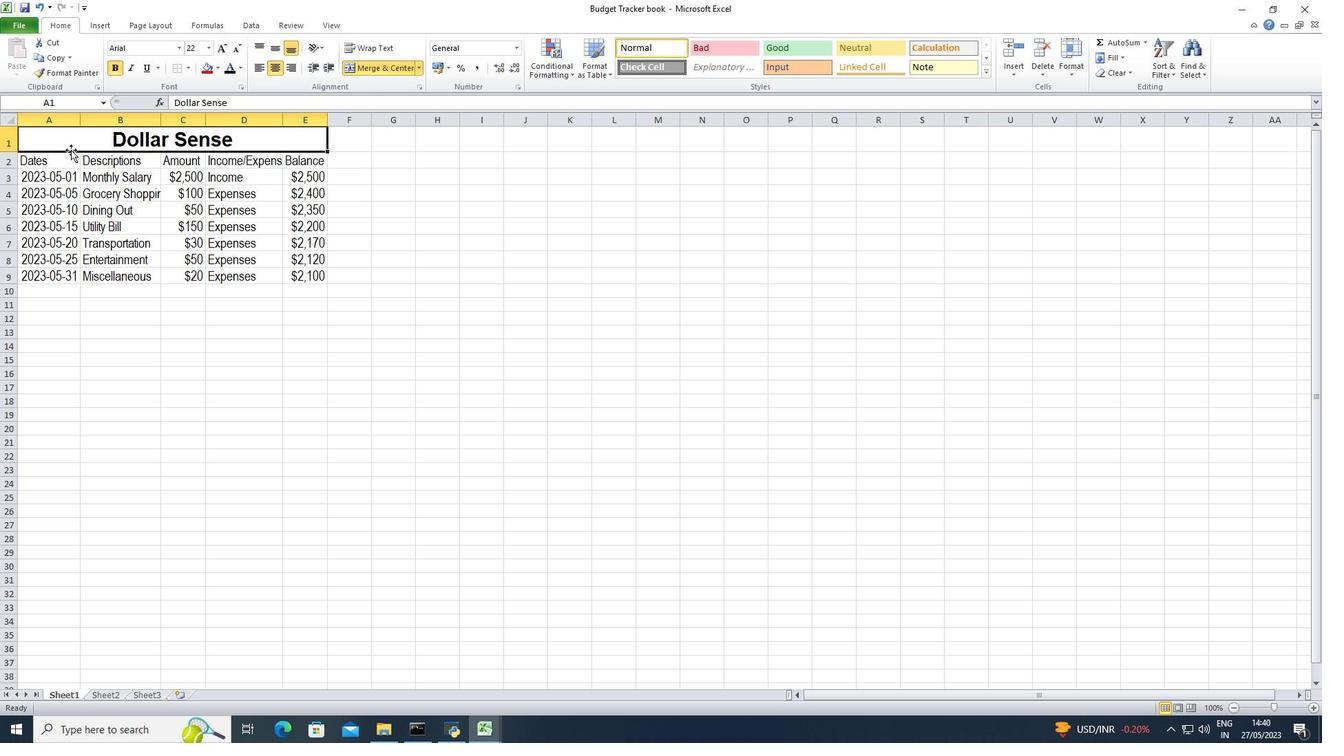 
Action: Mouse pressed left at (67, 139)
Screenshot: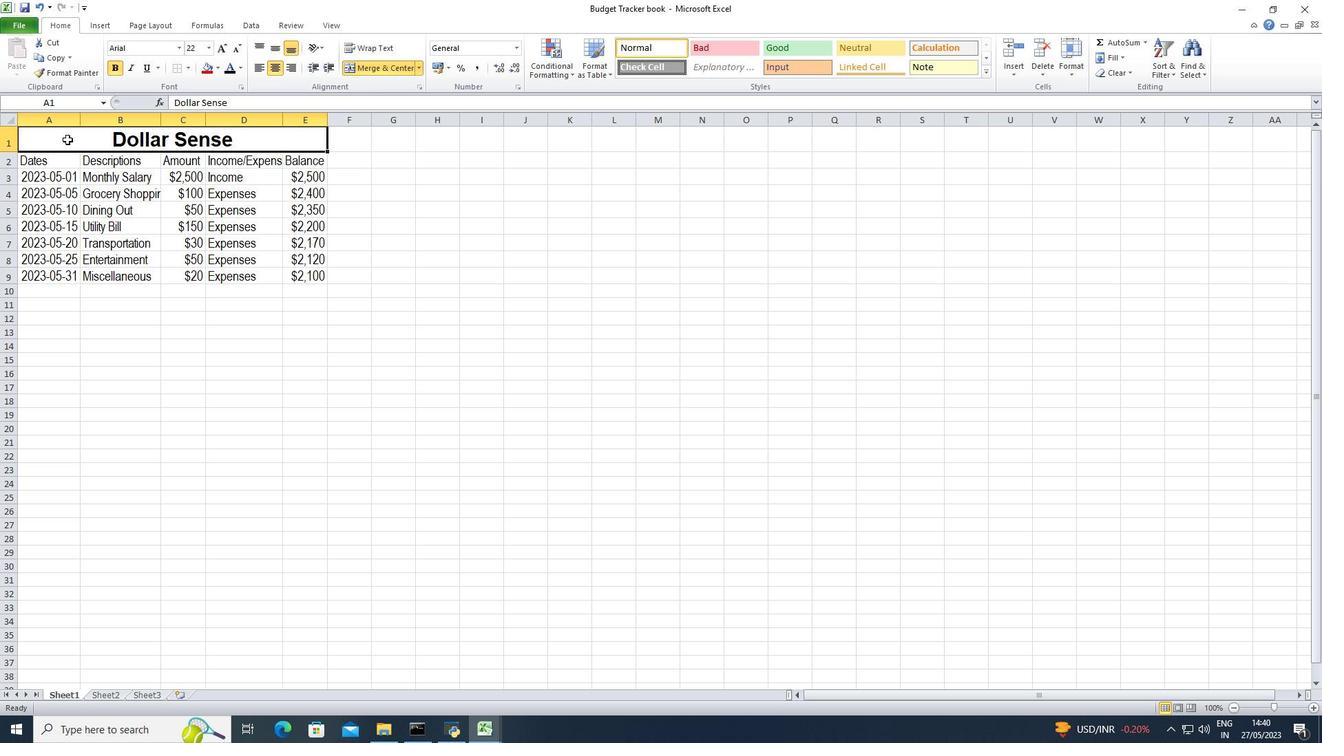 
Action: Mouse moved to (269, 48)
Screenshot: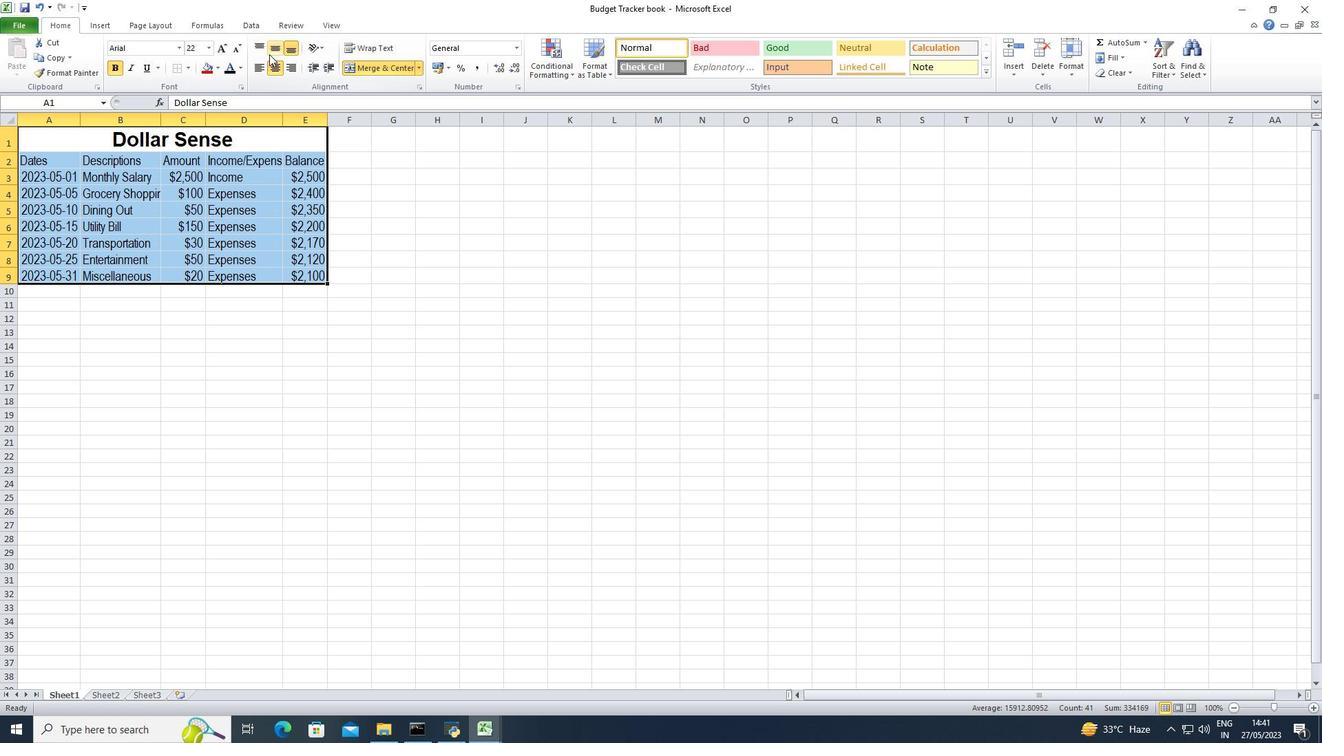 
Action: Mouse pressed left at (269, 48)
Screenshot: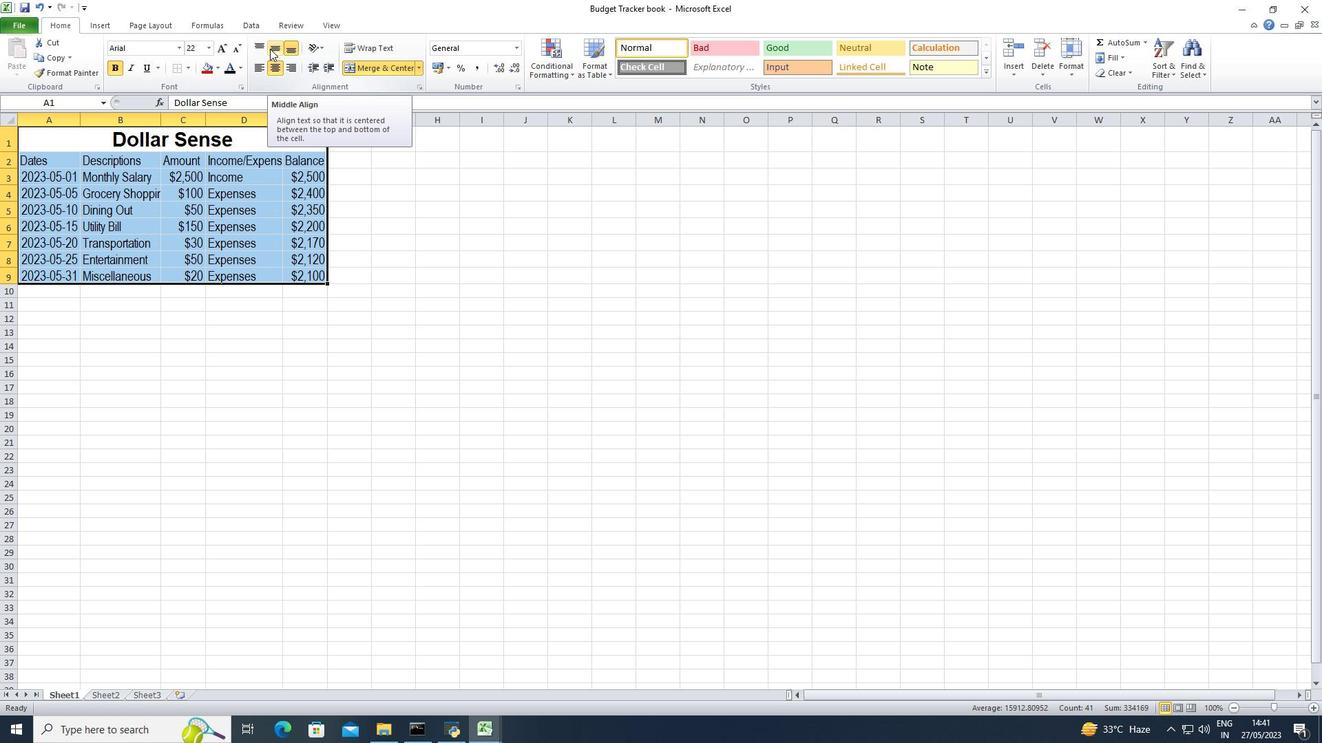 
Action: Mouse moved to (78, 119)
Screenshot: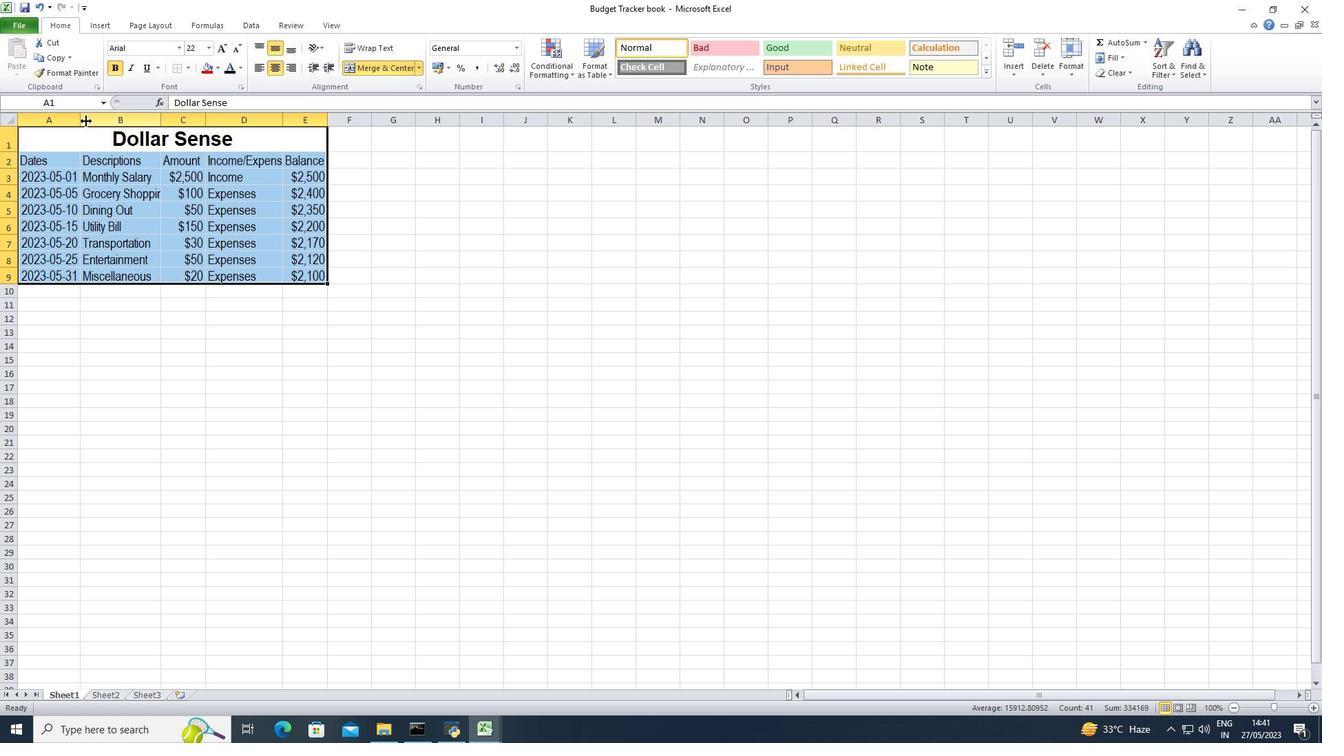 
Action: Mouse pressed left at (78, 119)
Screenshot: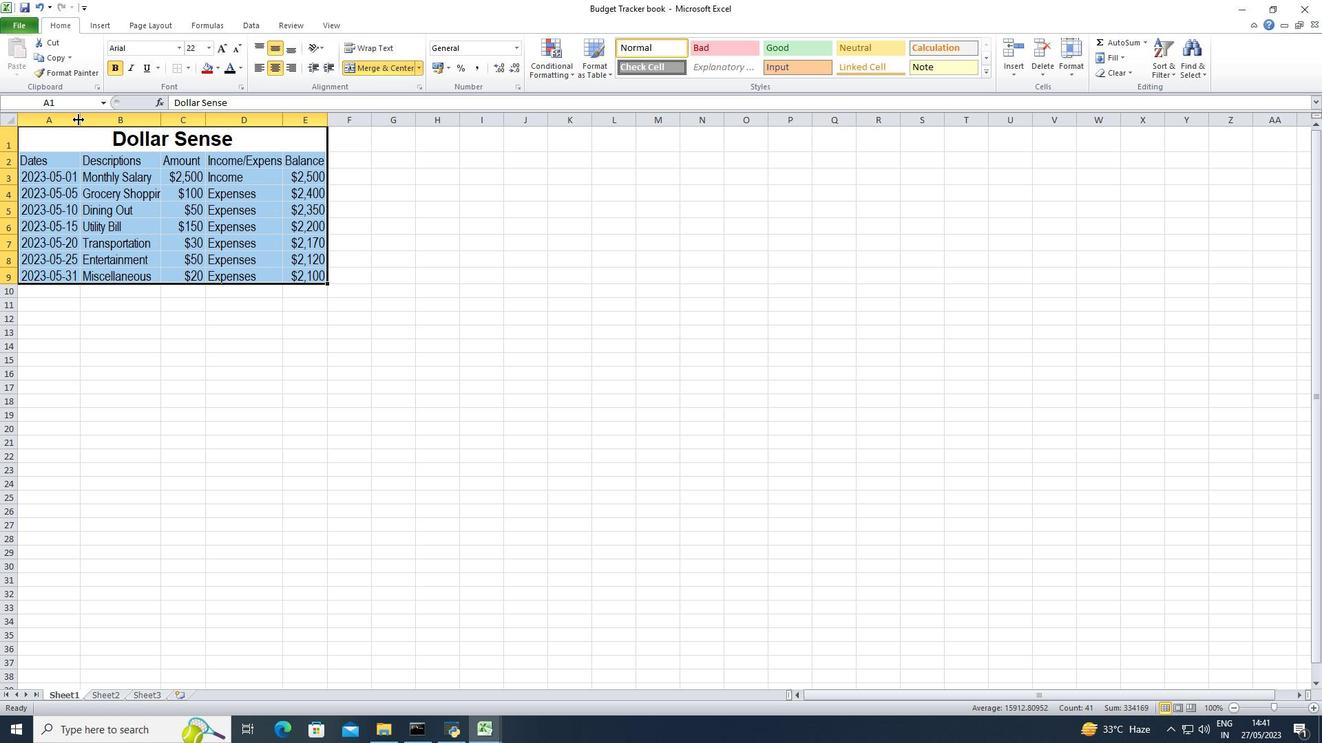 
Action: Mouse pressed left at (78, 119)
Screenshot: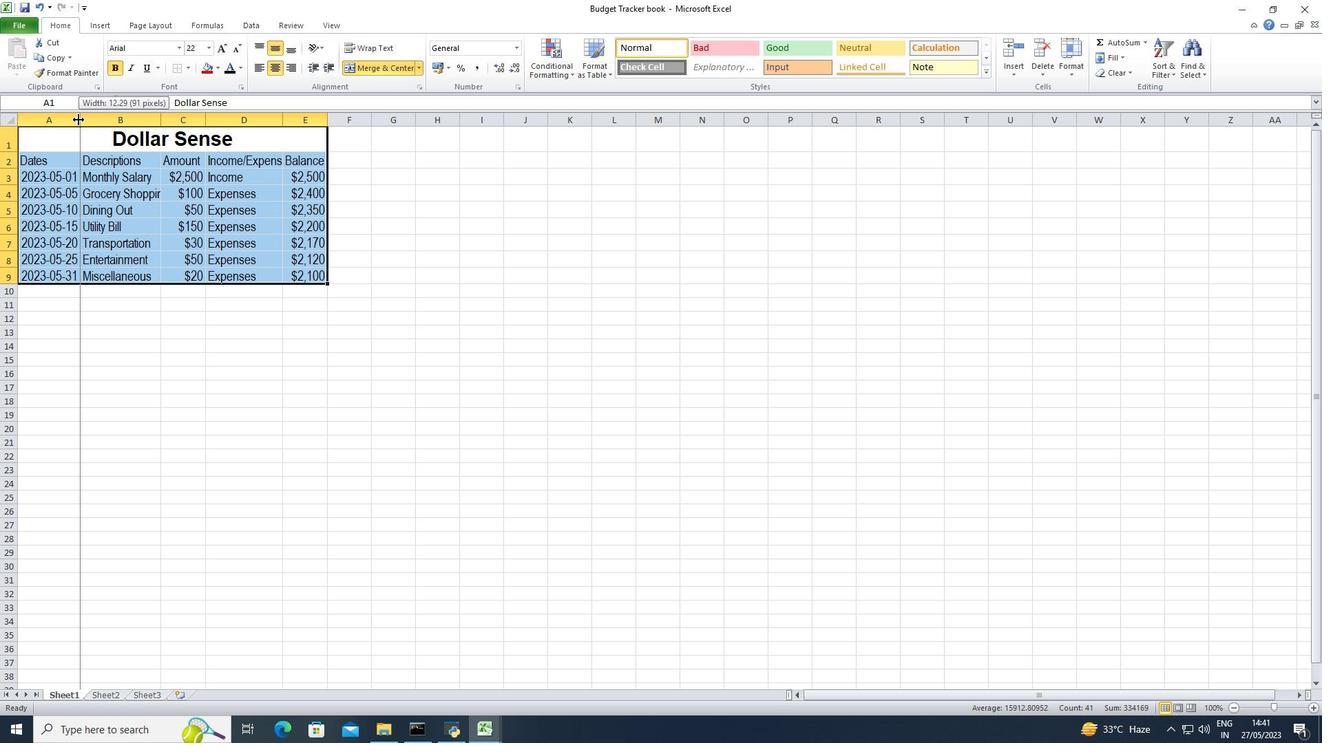 
Action: Mouse moved to (159, 118)
Screenshot: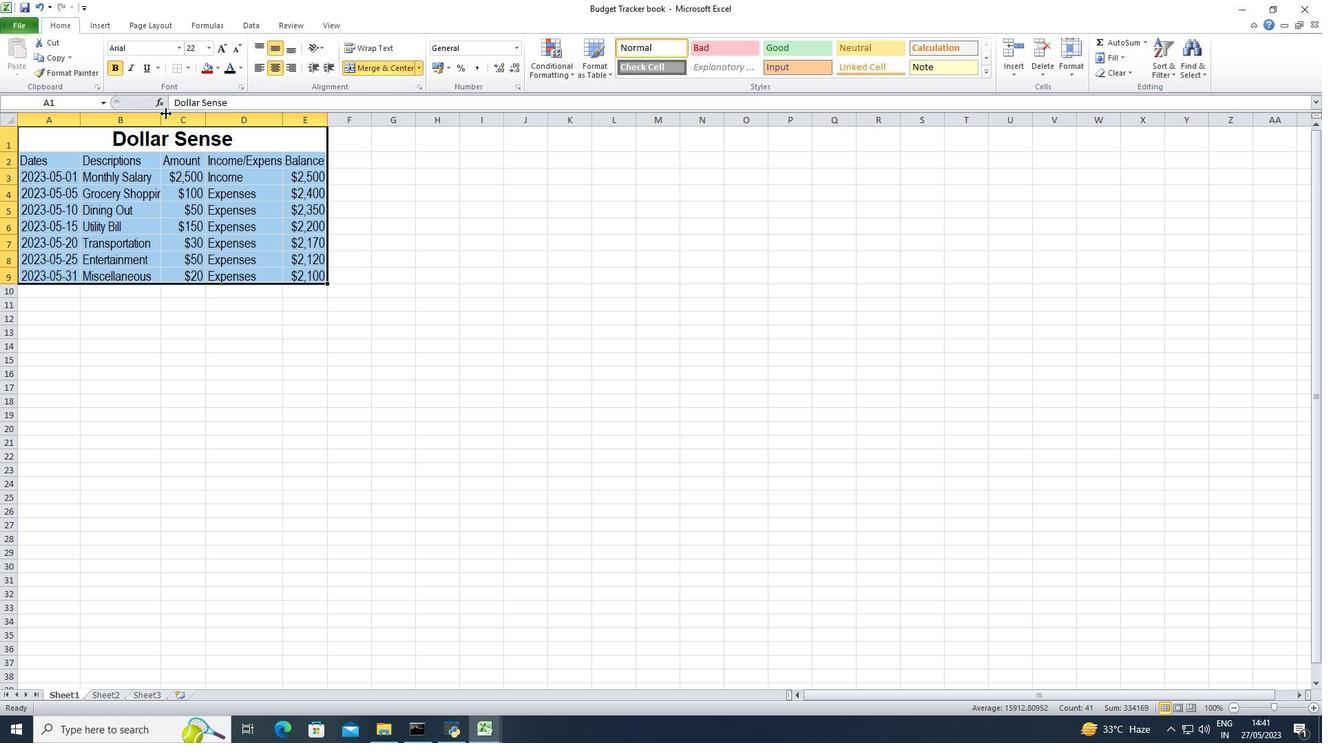 
Action: Mouse pressed left at (159, 118)
Screenshot: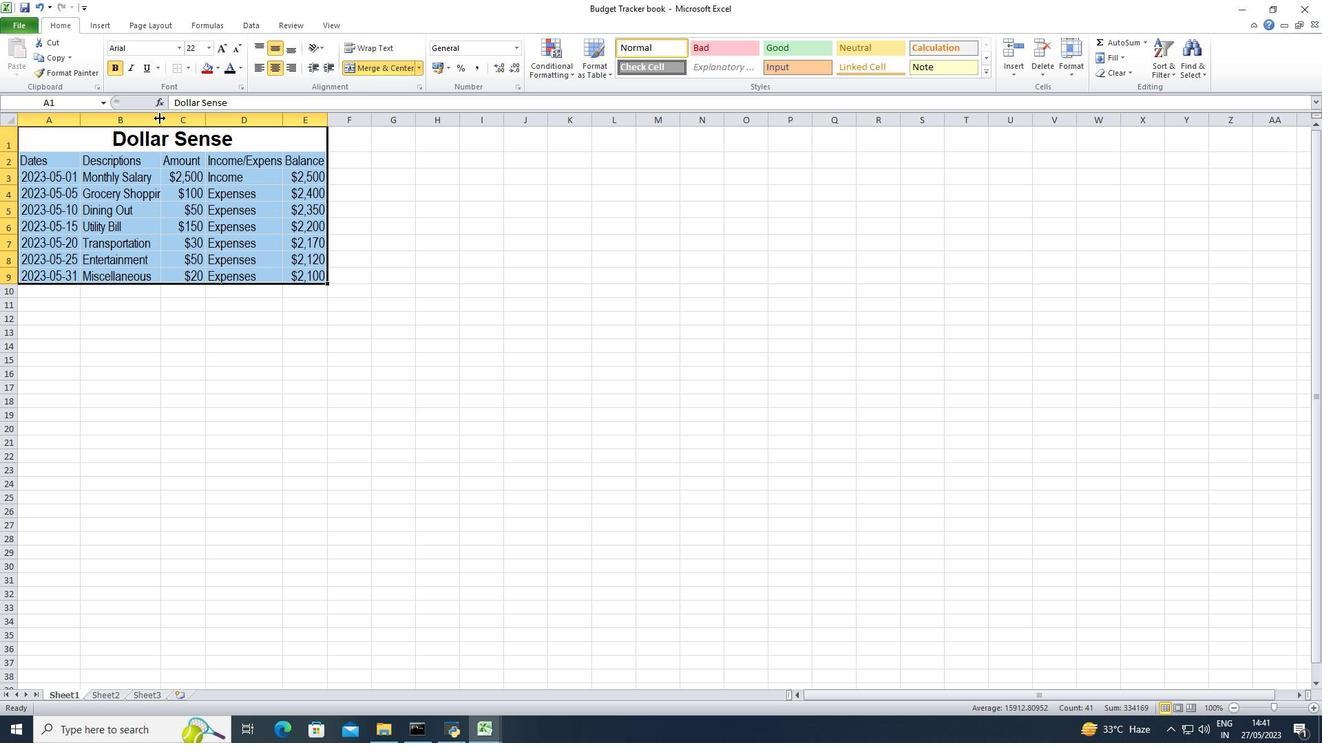 
Action: Mouse pressed left at (159, 118)
Screenshot: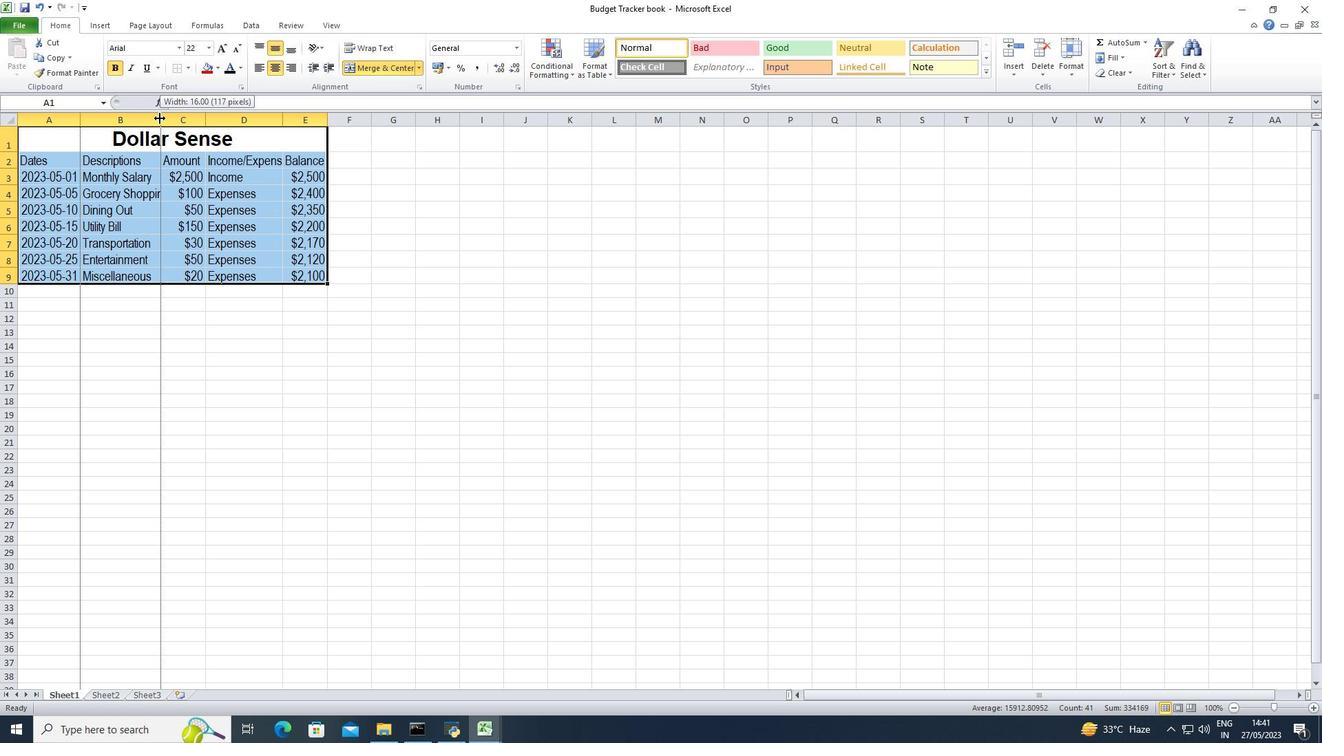 
Action: Mouse moved to (219, 118)
Screenshot: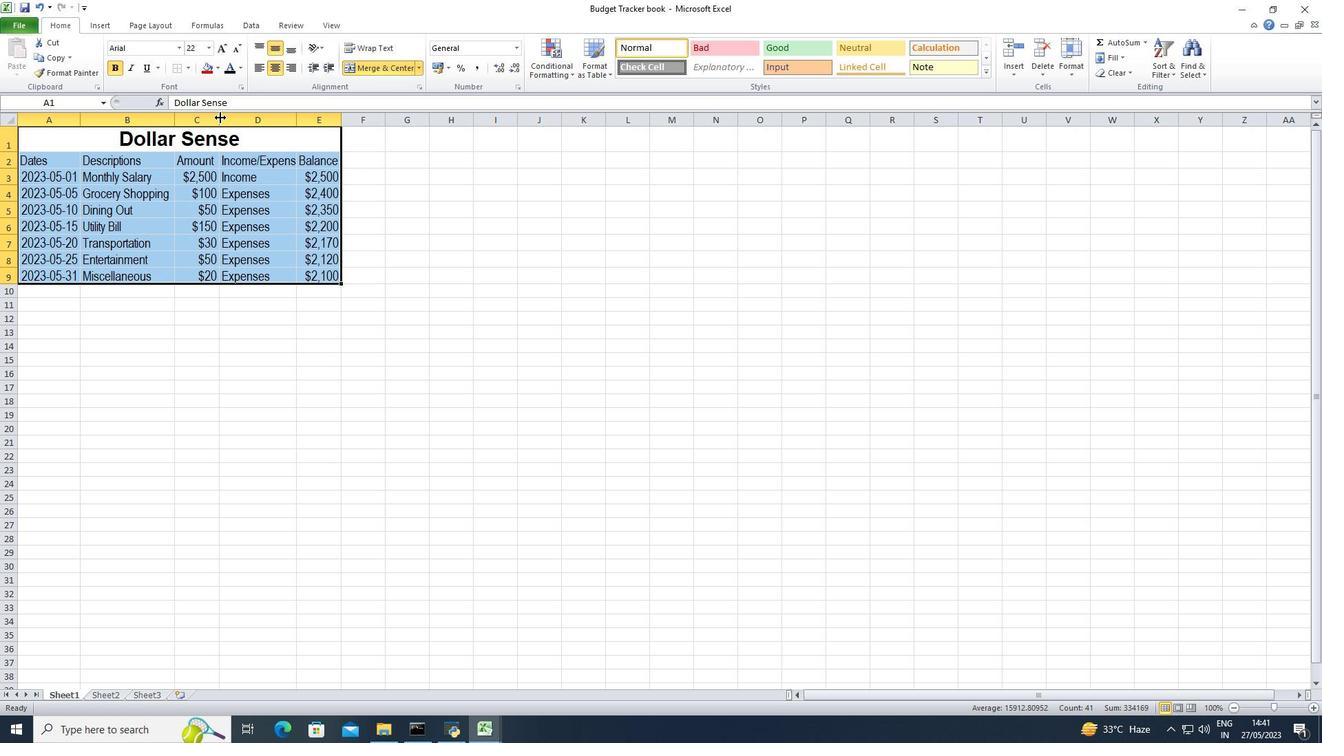 
Action: Mouse pressed left at (219, 118)
Screenshot: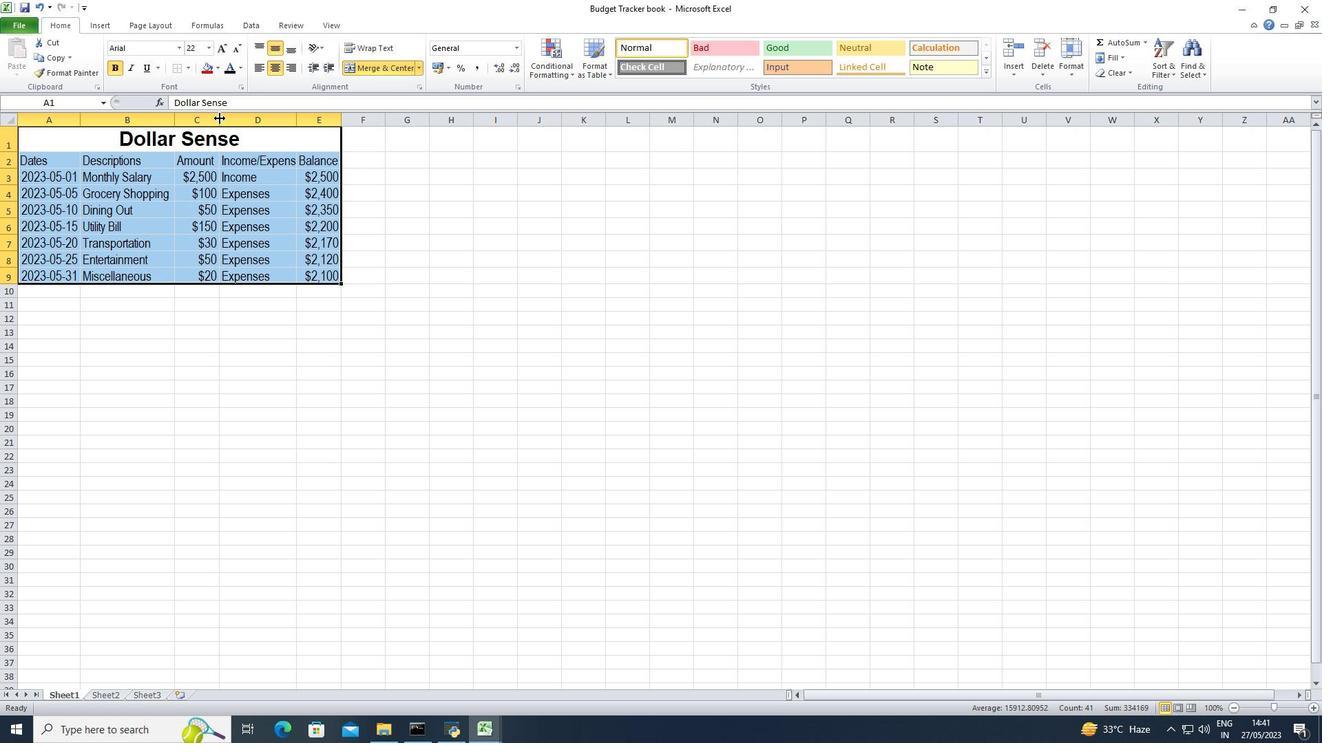 
Action: Mouse pressed left at (219, 118)
Screenshot: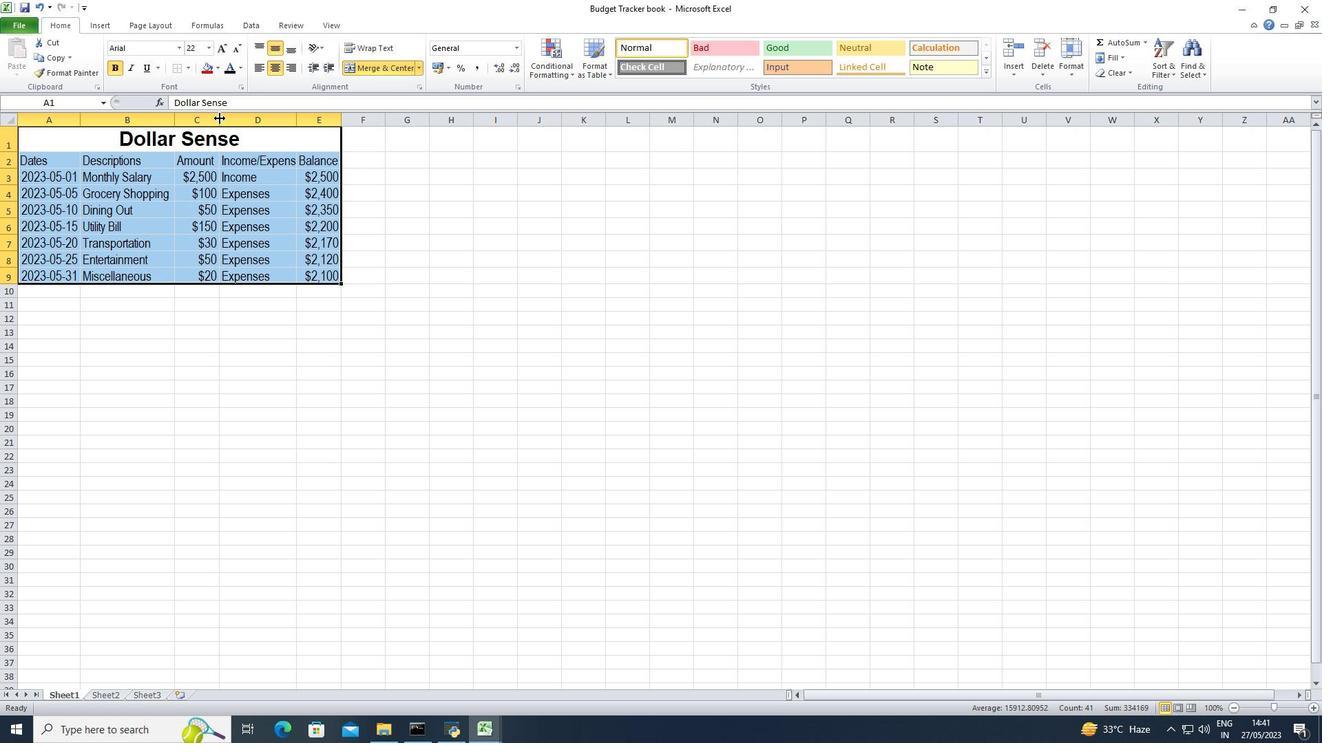 
Action: Mouse moved to (294, 123)
Screenshot: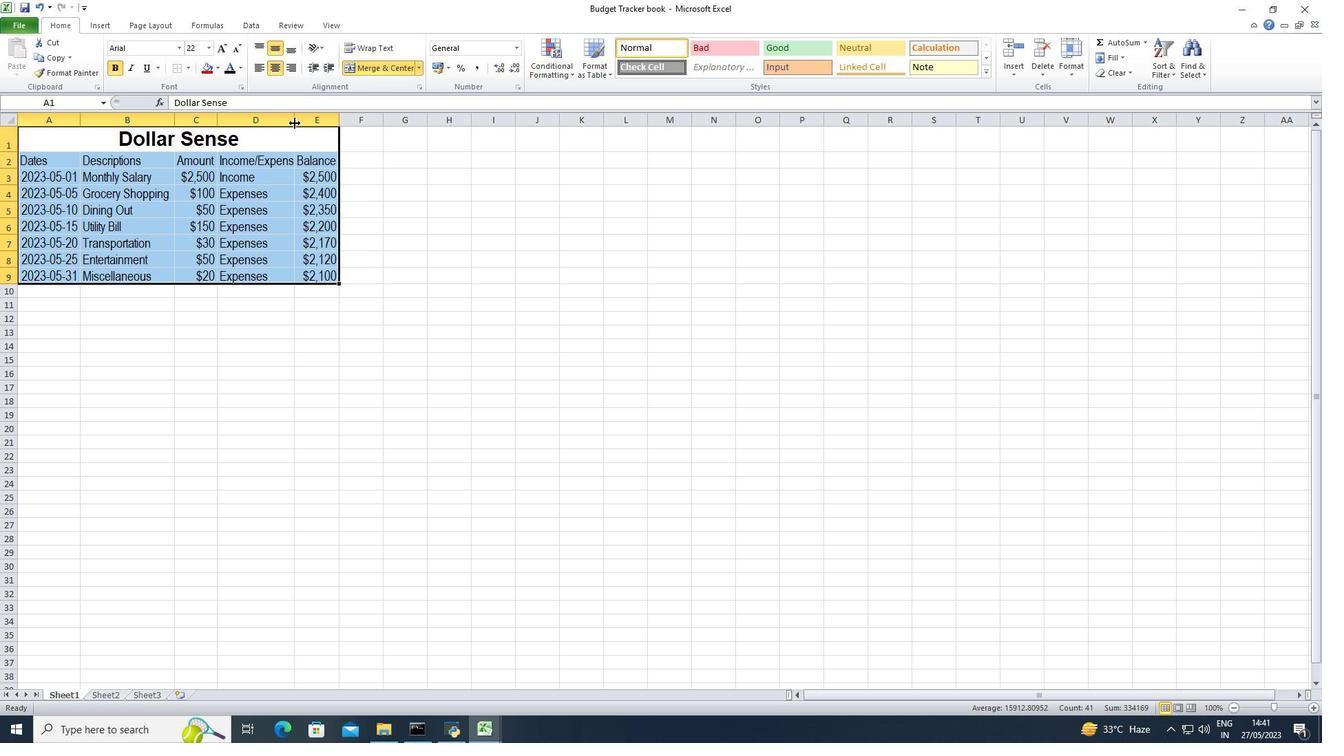 
Action: Mouse pressed left at (294, 123)
Screenshot: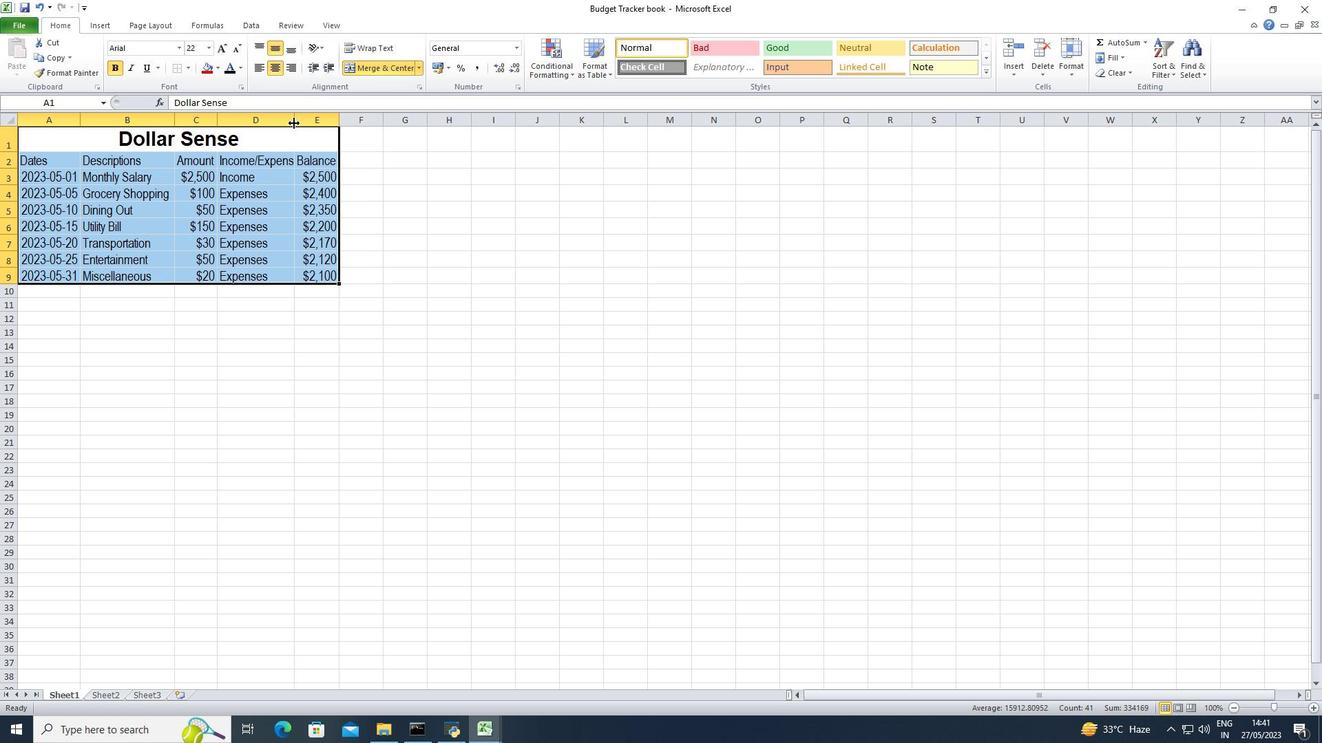 
Action: Mouse pressed left at (294, 123)
Screenshot: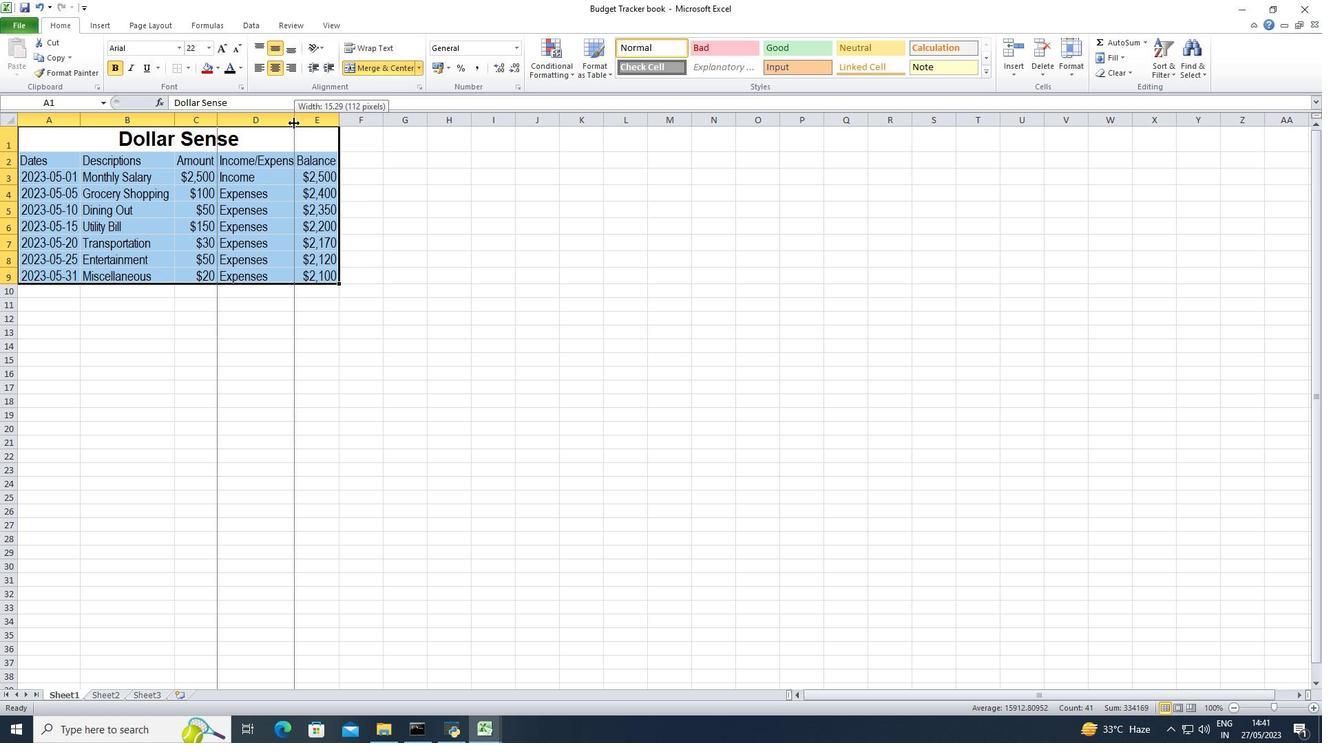 
Action: Mouse moved to (351, 121)
Screenshot: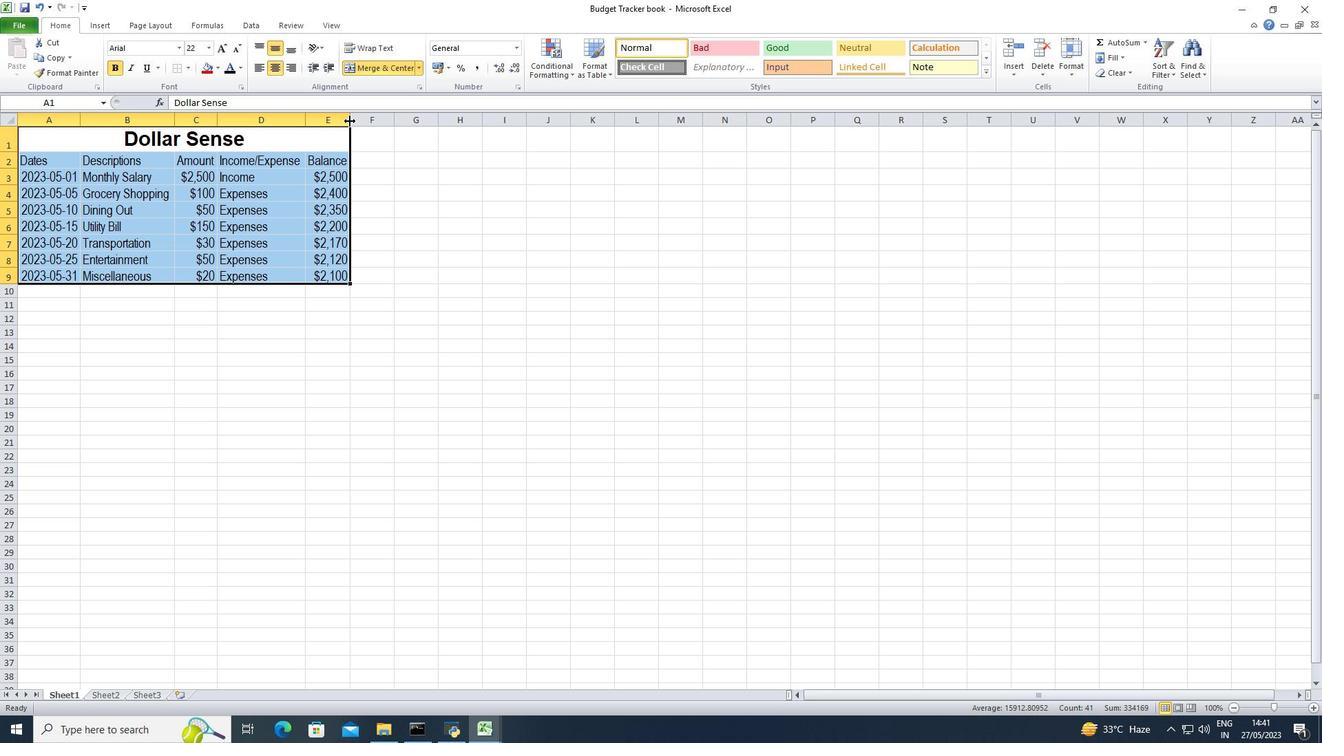 
Action: Mouse pressed left at (351, 121)
Screenshot: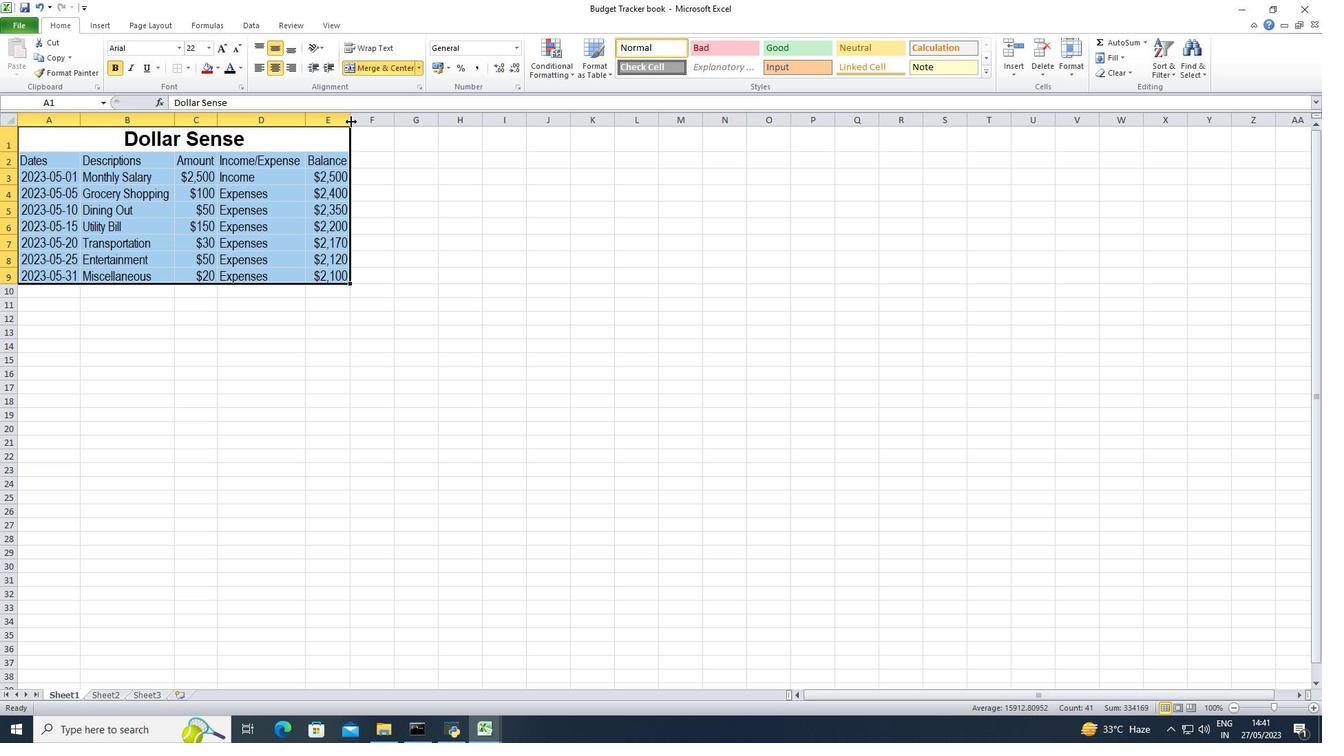 
Action: Mouse pressed left at (351, 121)
Screenshot: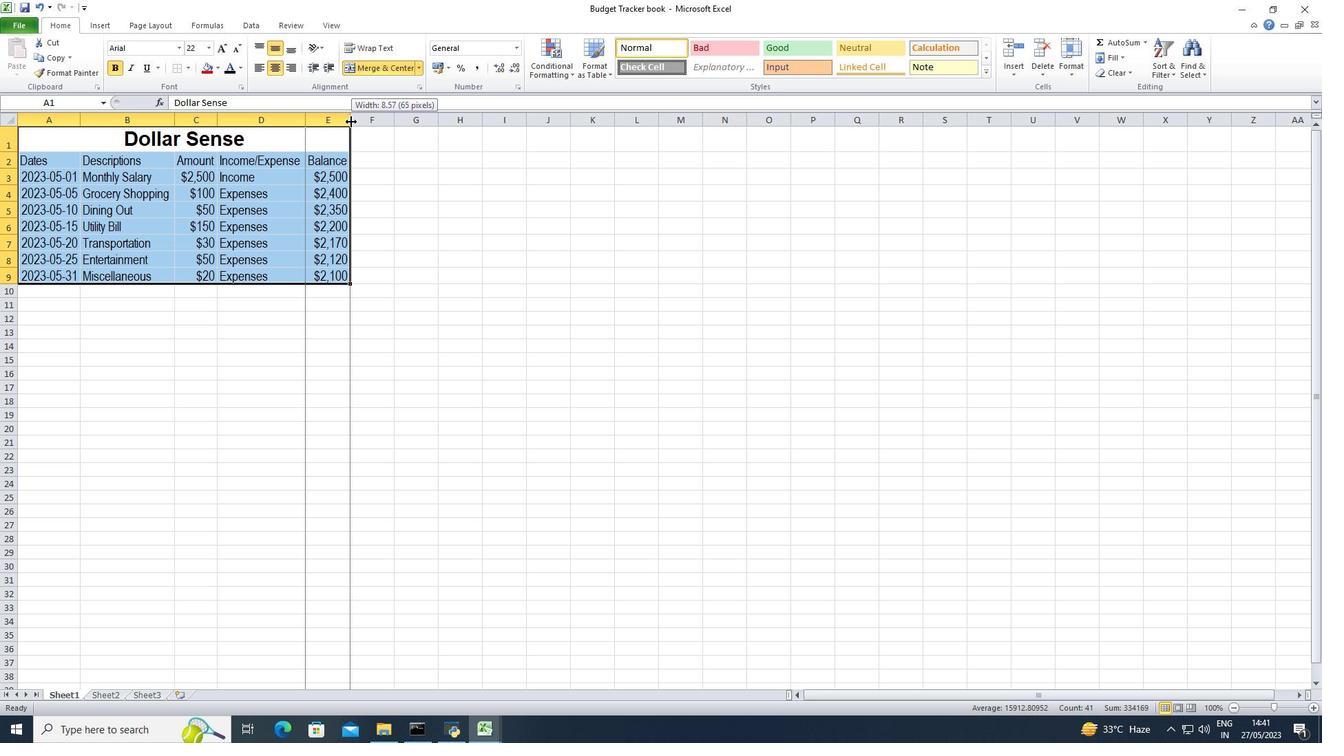 
Action: Mouse moved to (297, 312)
Screenshot: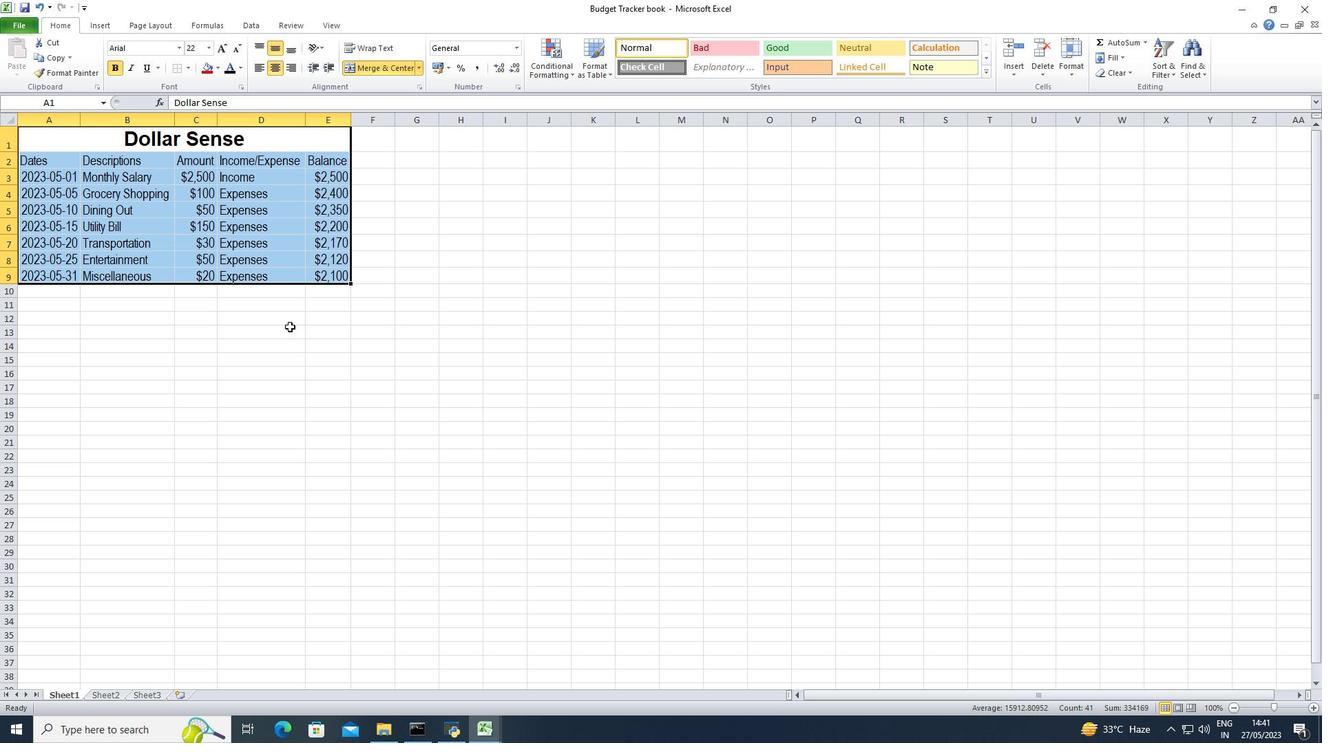 
Action: Mouse pressed left at (297, 312)
Screenshot: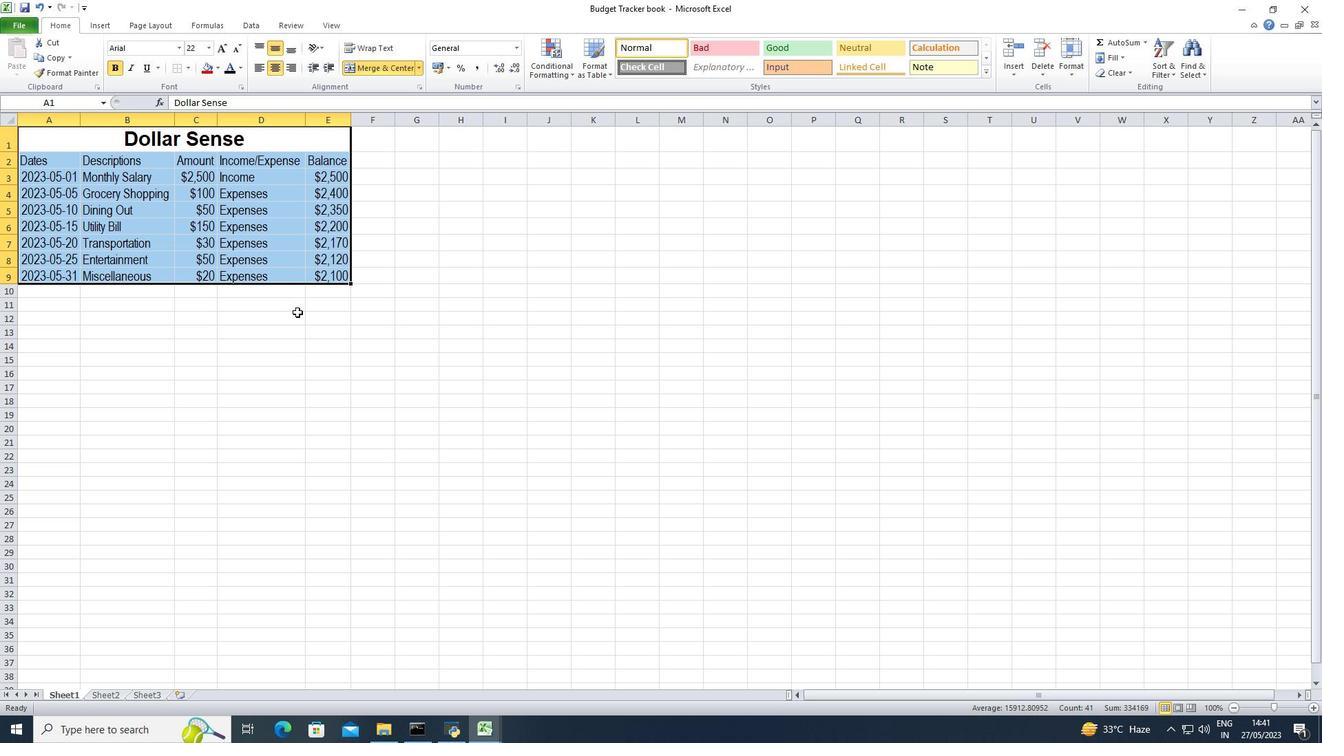 
Action: Mouse moved to (406, 289)
Screenshot: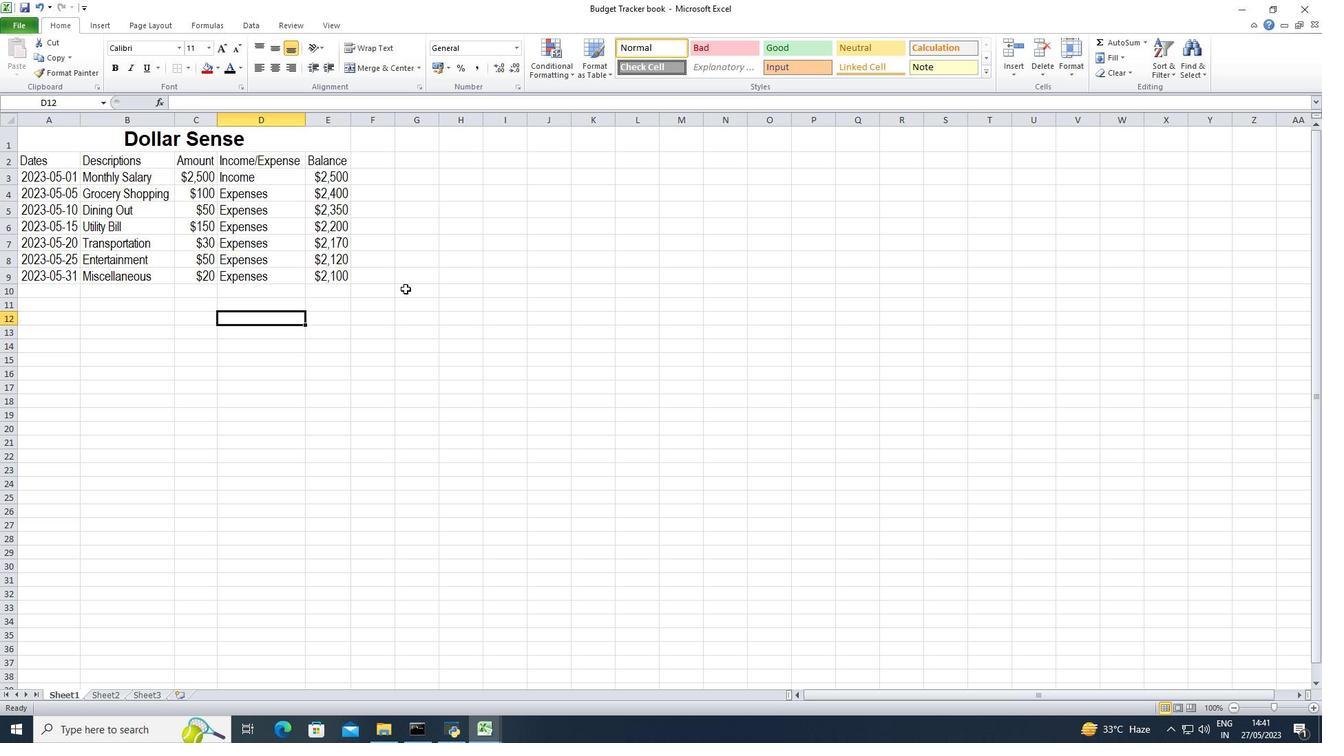 
Action: Mouse pressed left at (406, 289)
Screenshot: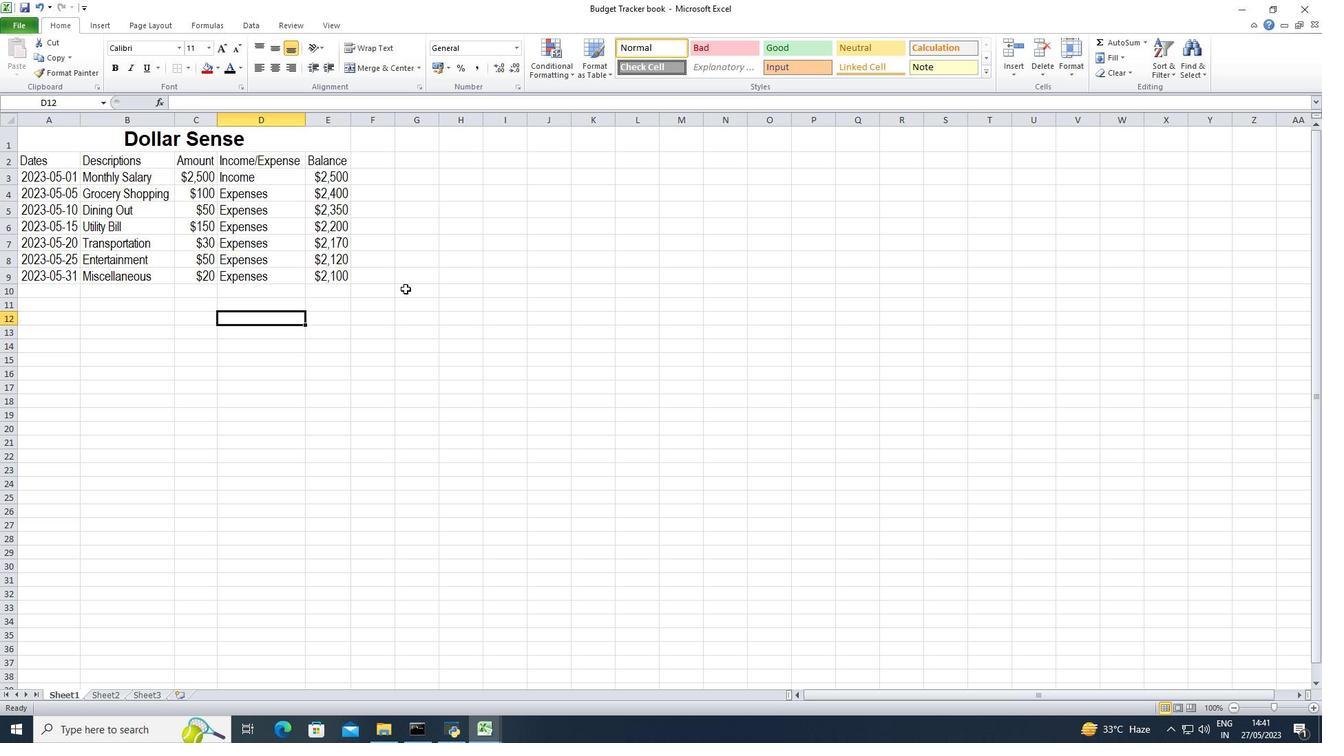 
Action: Mouse moved to (322, 327)
Screenshot: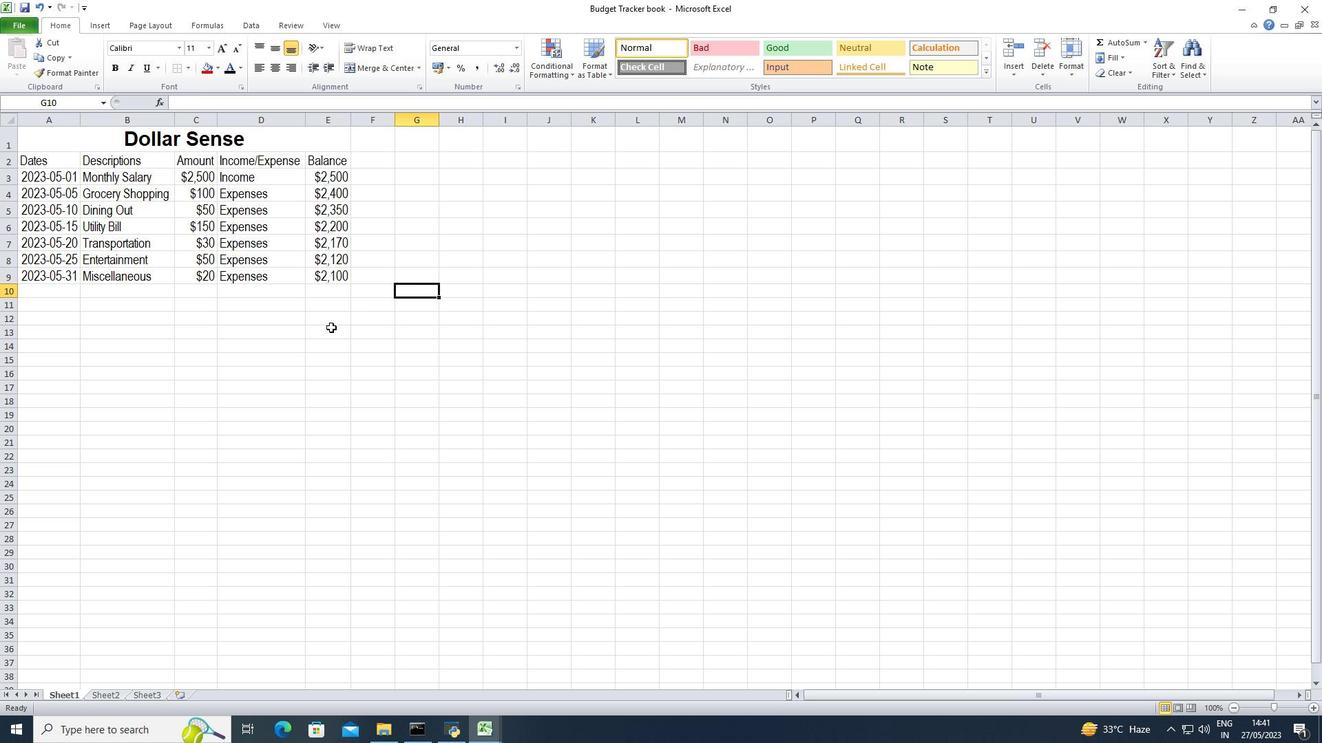 
Action: Mouse pressed left at (322, 327)
Screenshot: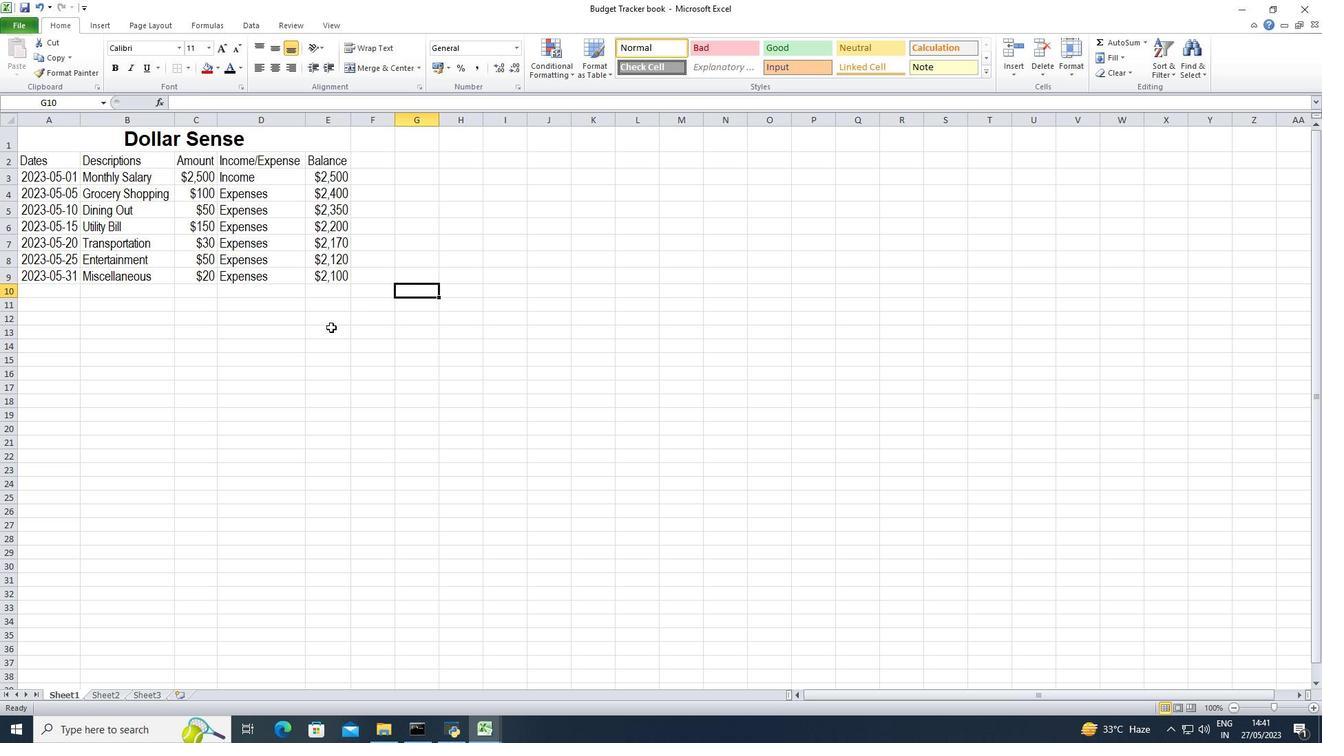 
Action: Key pressed ctrl+S
Screenshot: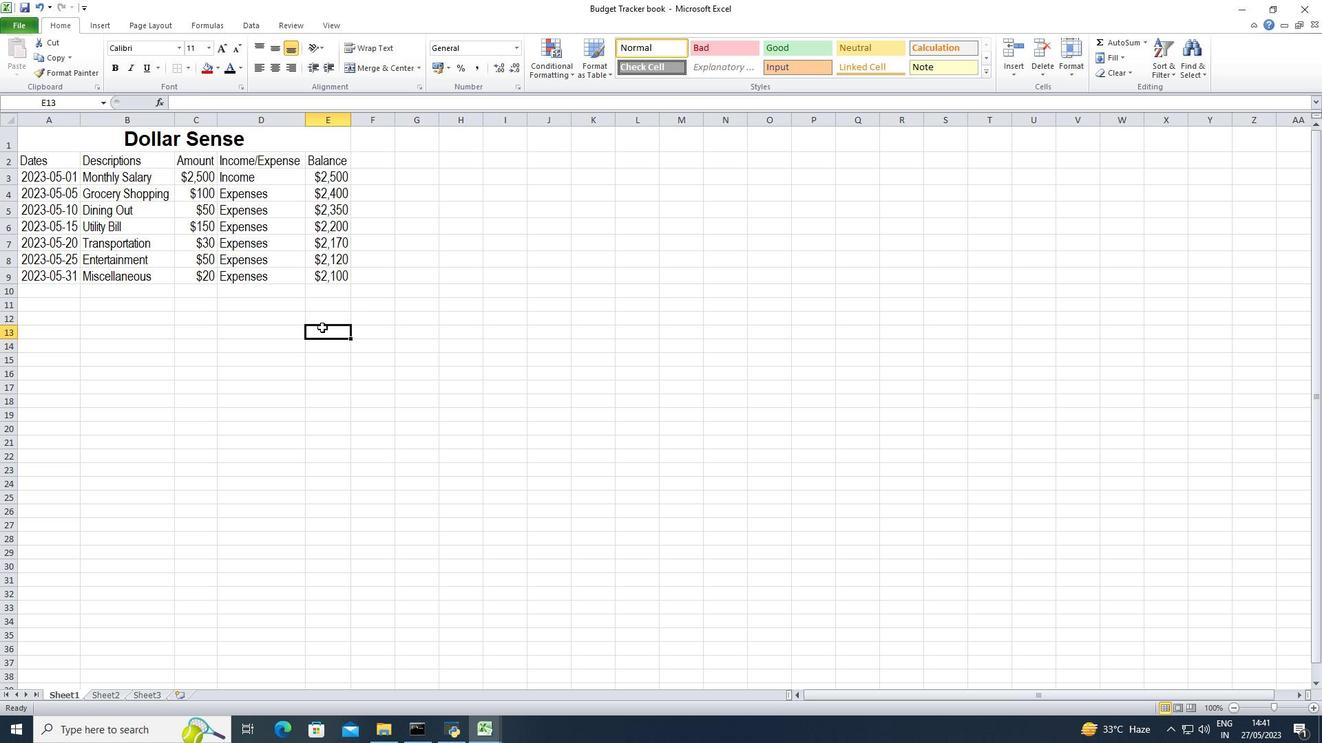 
